 Task: Find connections with filter location Babahoyo with filter topic #ONOwith filter profile language Potuguese with filter current company Huawei Technologies India with filter school Kurukshetra University, Kurukshetra with filter industry Chemical Raw Materials Manufacturing with filter service category Graphic Design with filter keywords title Copy Editor
Action: Mouse moved to (533, 77)
Screenshot: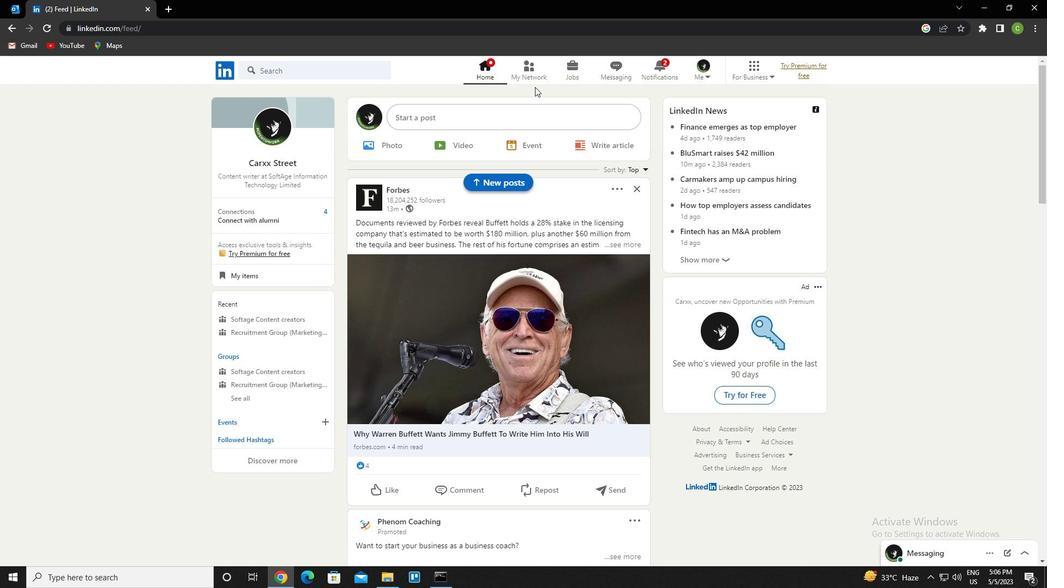 
Action: Mouse pressed left at (533, 77)
Screenshot: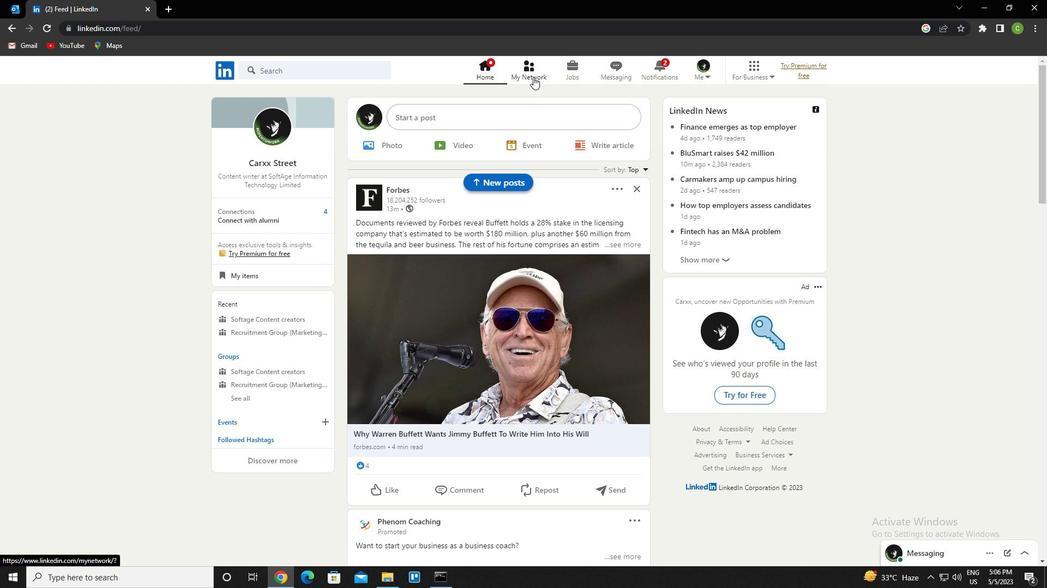 
Action: Mouse moved to (257, 133)
Screenshot: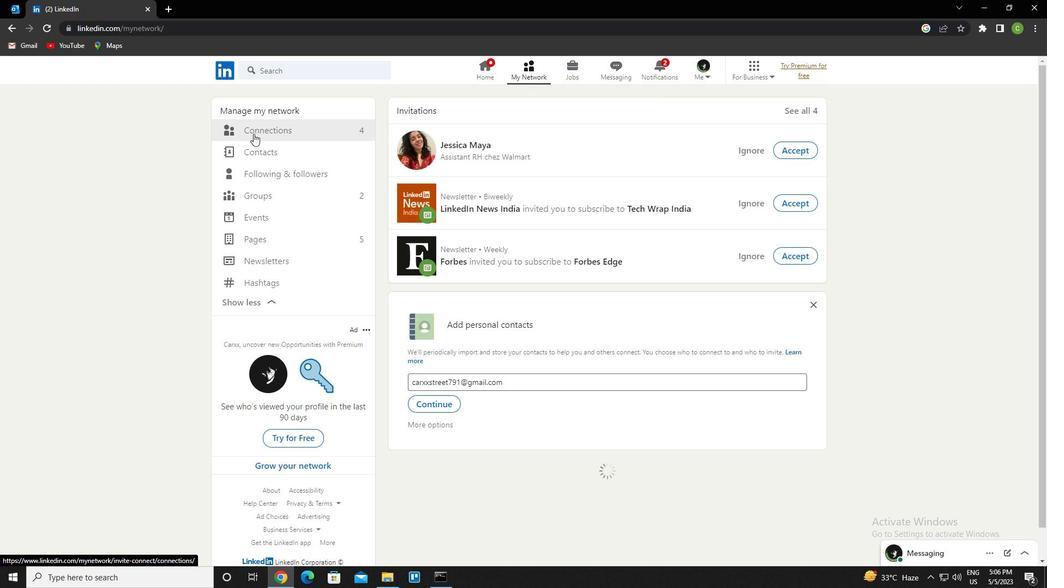 
Action: Mouse pressed left at (257, 133)
Screenshot: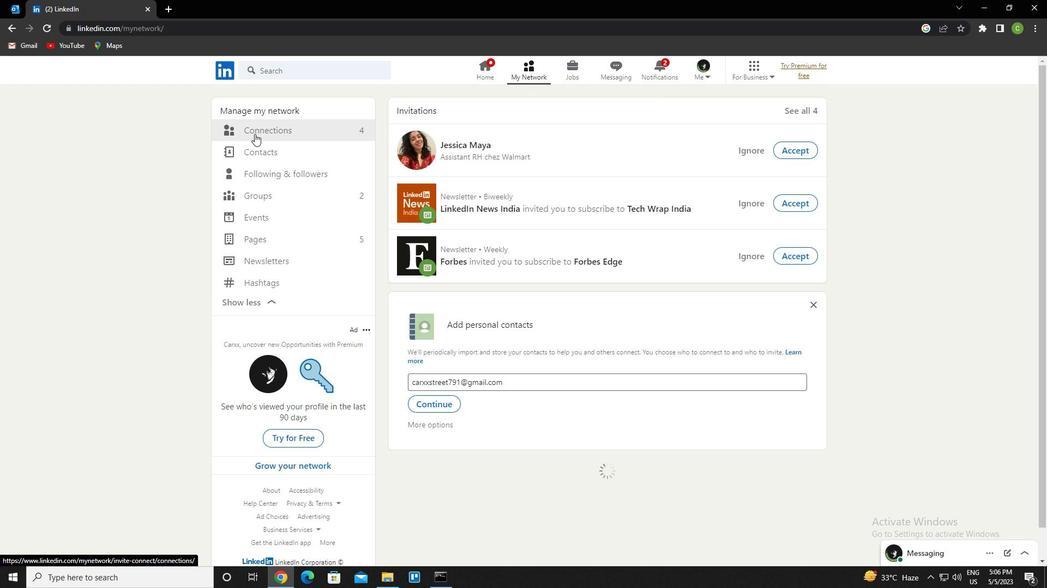 
Action: Mouse moved to (620, 134)
Screenshot: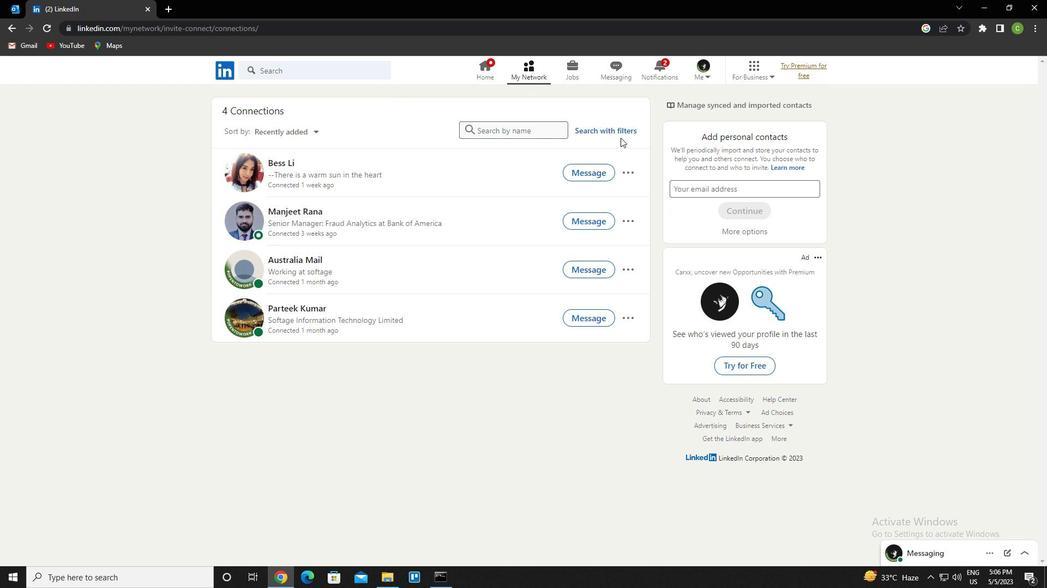 
Action: Mouse pressed left at (620, 134)
Screenshot: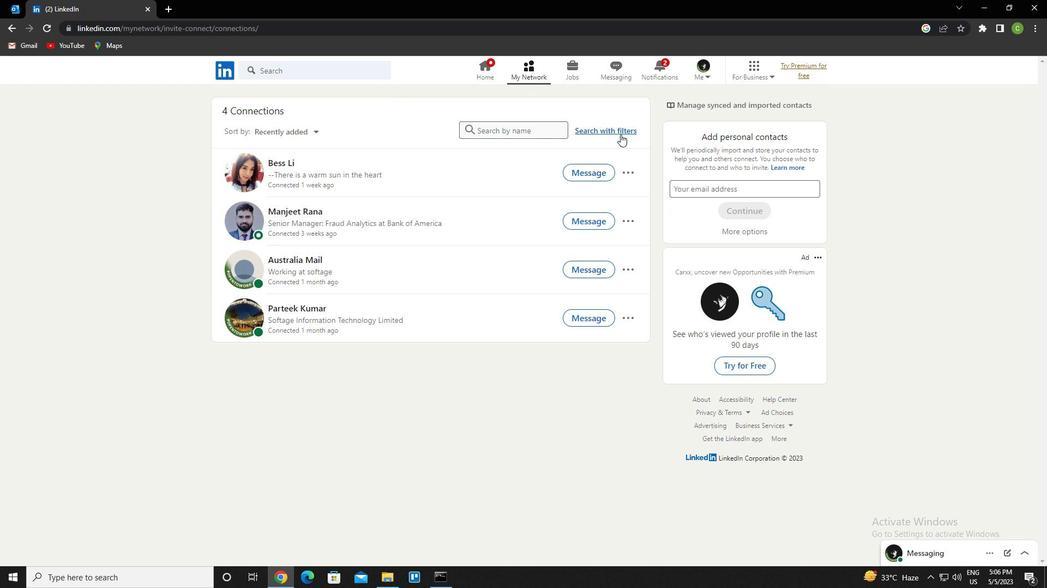 
Action: Mouse moved to (554, 95)
Screenshot: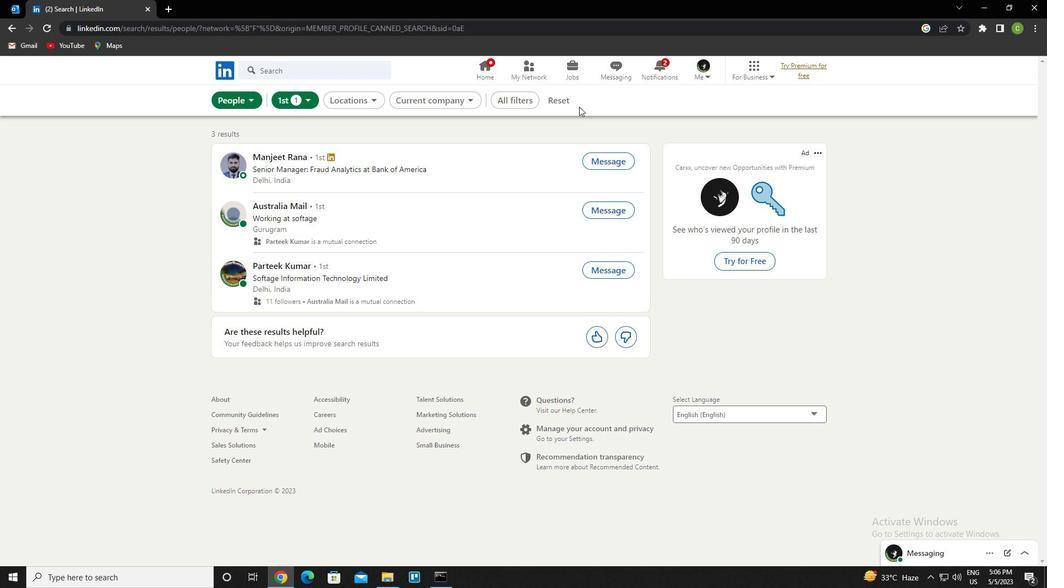 
Action: Mouse pressed left at (554, 95)
Screenshot: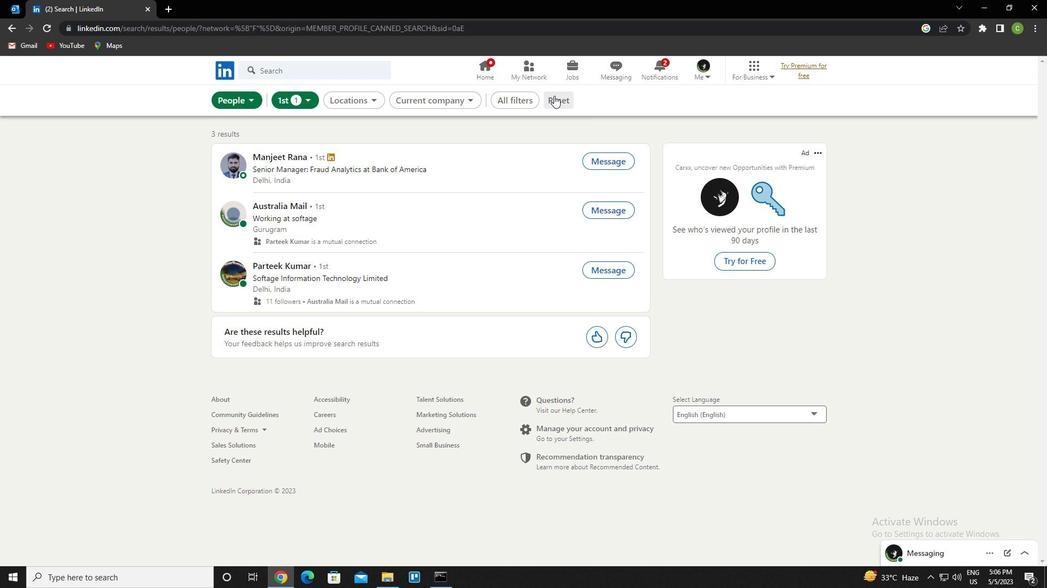 
Action: Mouse moved to (546, 97)
Screenshot: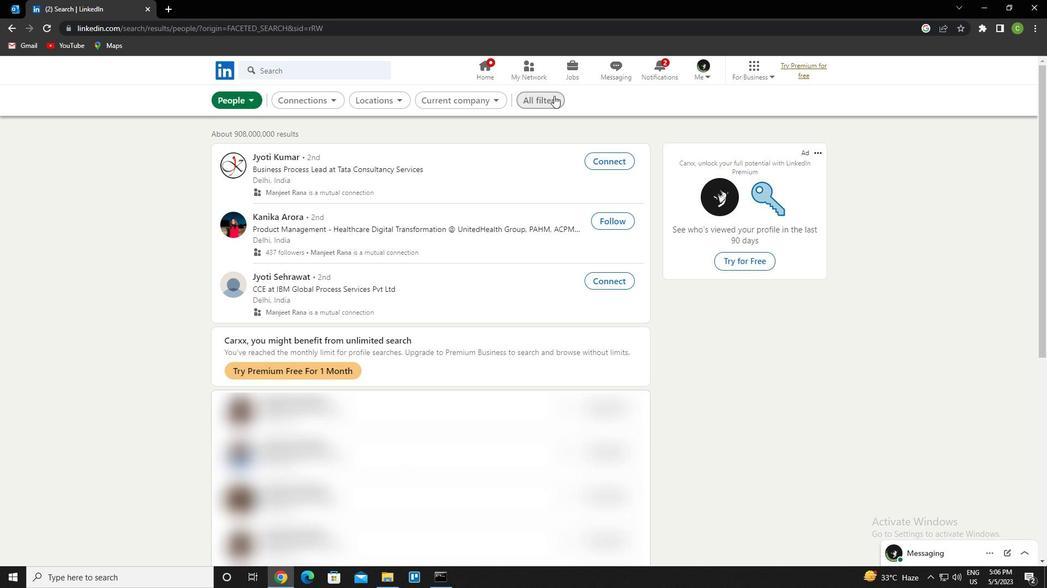 
Action: Mouse pressed left at (546, 97)
Screenshot: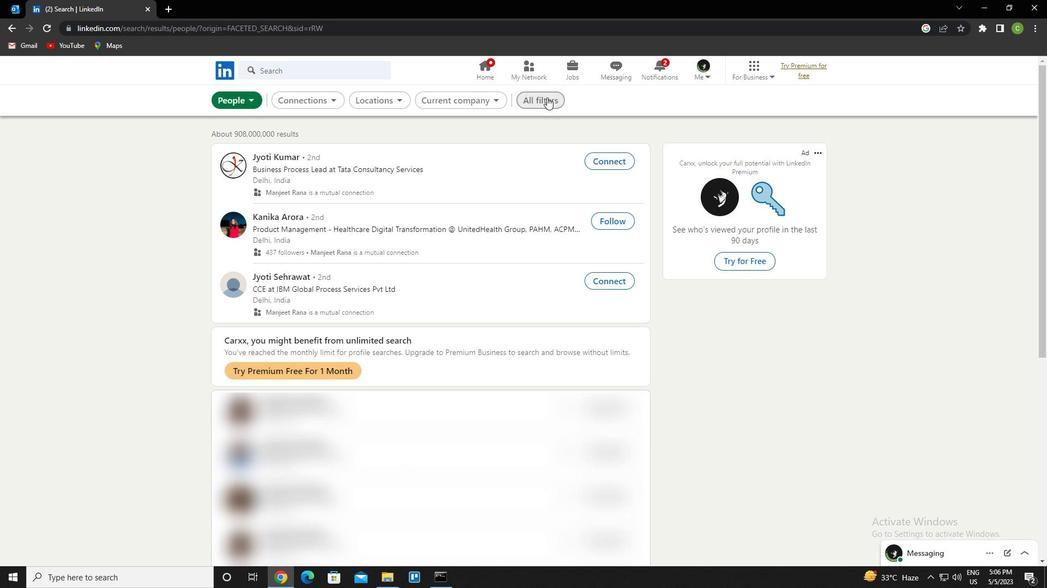 
Action: Mouse moved to (934, 340)
Screenshot: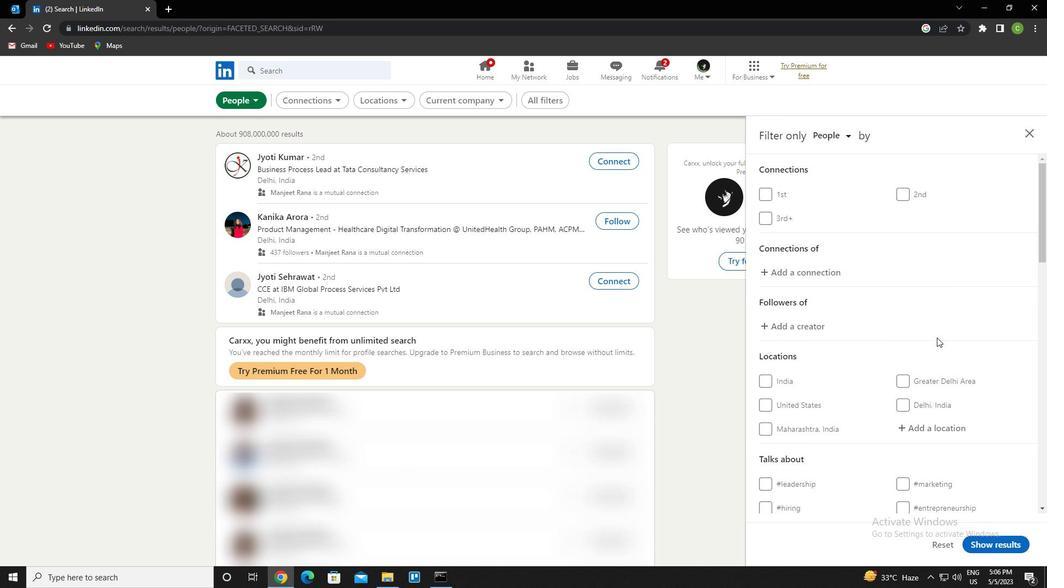 
Action: Mouse scrolled (934, 339) with delta (0, 0)
Screenshot: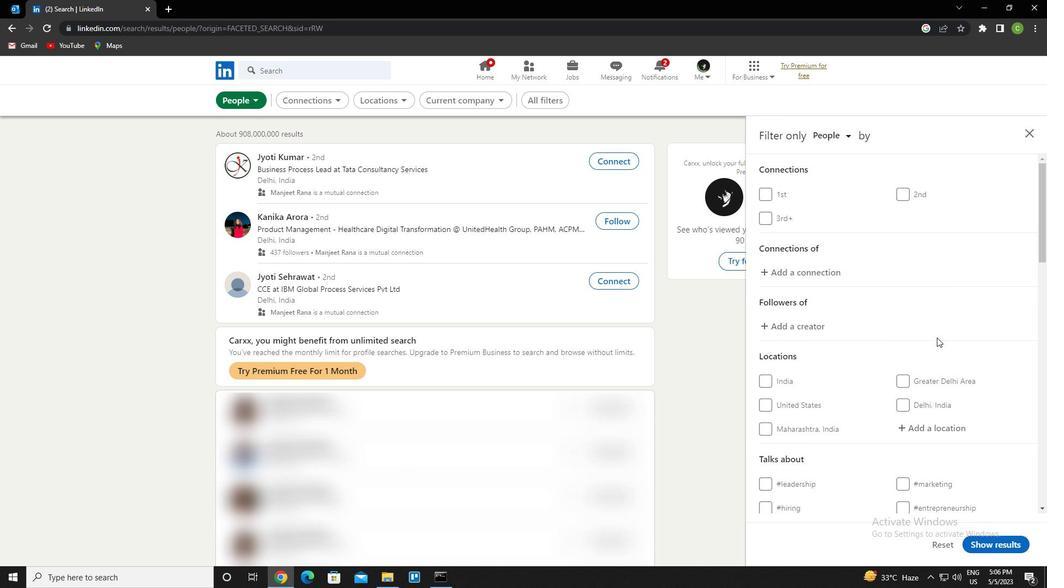 
Action: Mouse moved to (933, 342)
Screenshot: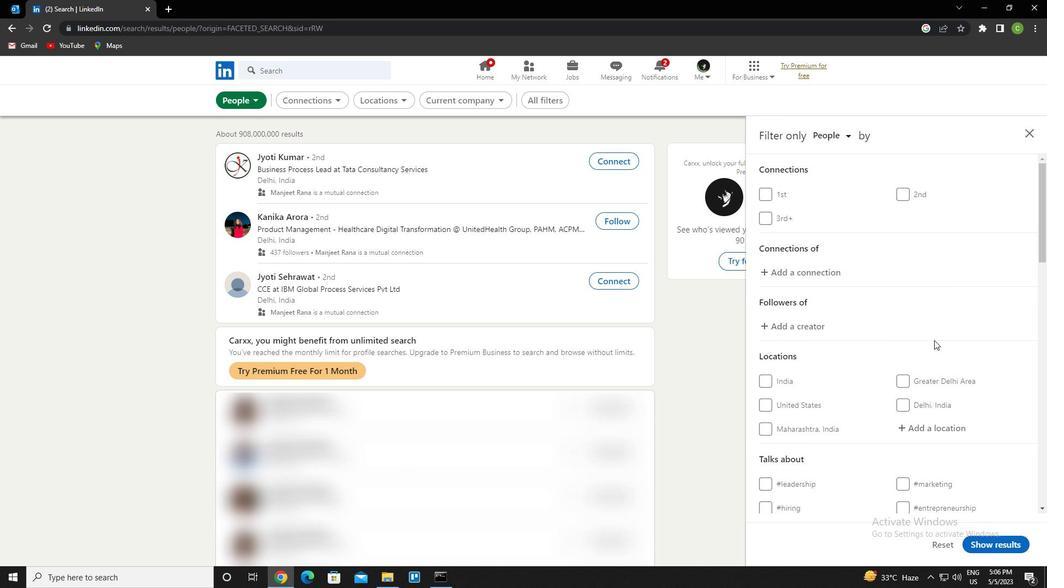 
Action: Mouse scrolled (933, 341) with delta (0, 0)
Screenshot: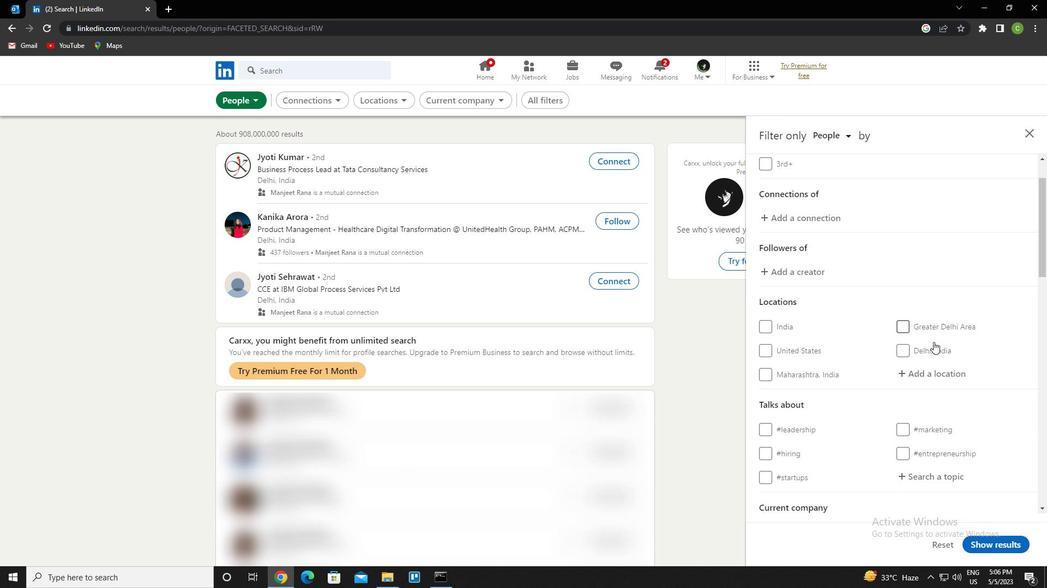 
Action: Mouse moved to (931, 320)
Screenshot: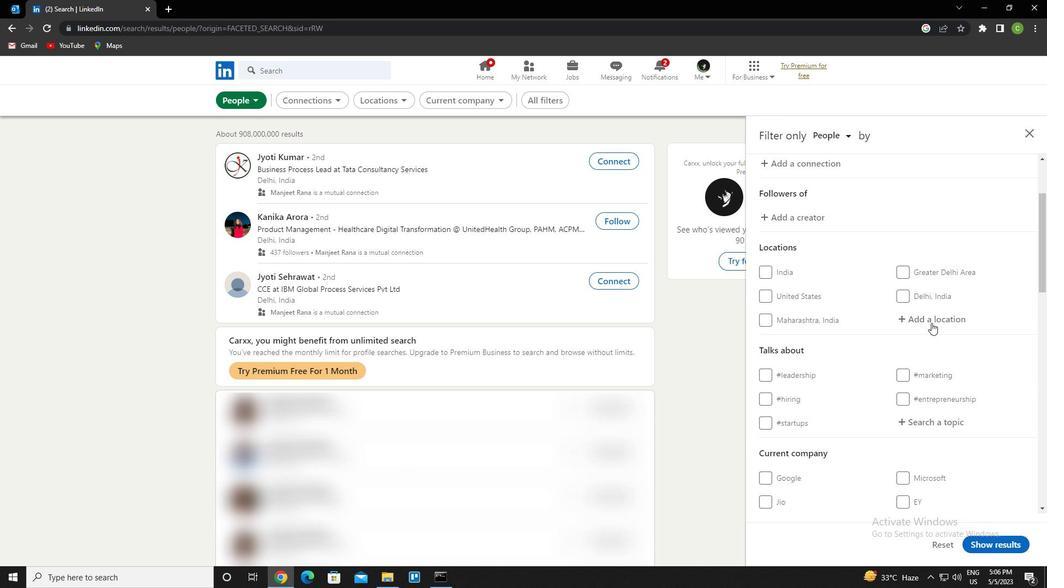 
Action: Mouse pressed left at (931, 320)
Screenshot: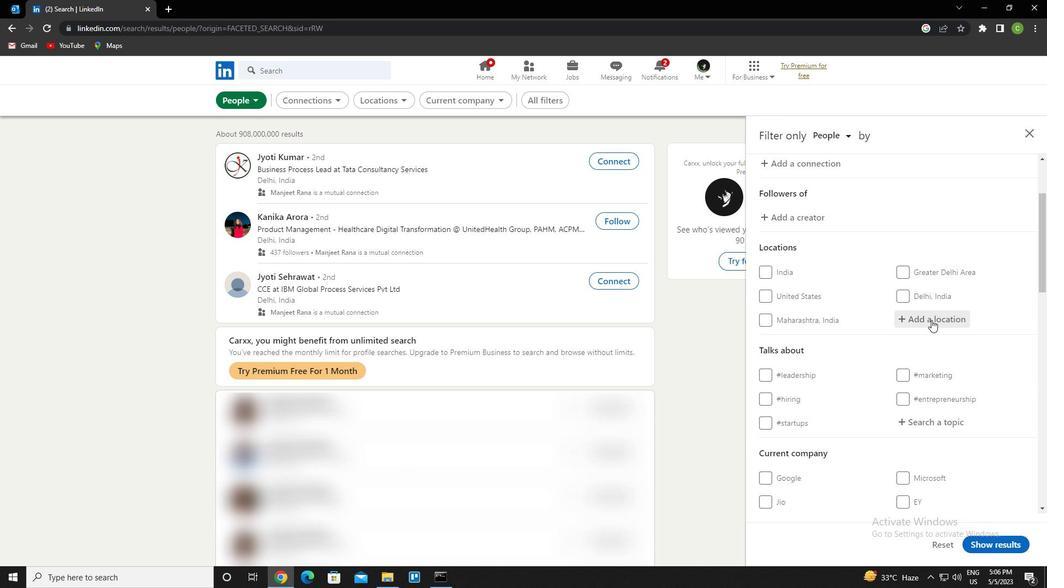 
Action: Key pressed <Key.caps_lock>b<Key.caps_lock>abahoyo<Key.down><Key.enter>
Screenshot: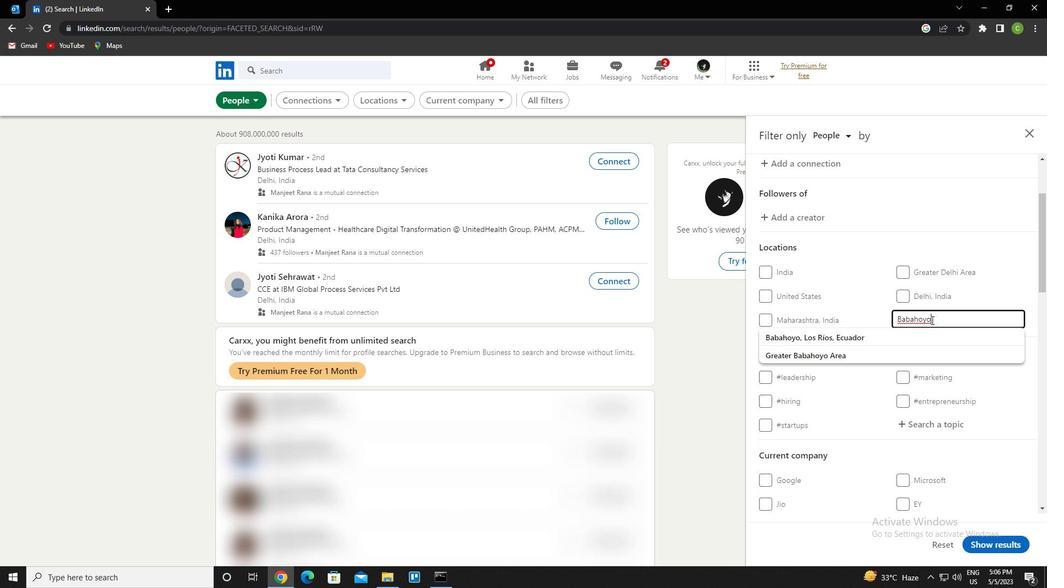 
Action: Mouse scrolled (931, 320) with delta (0, 0)
Screenshot: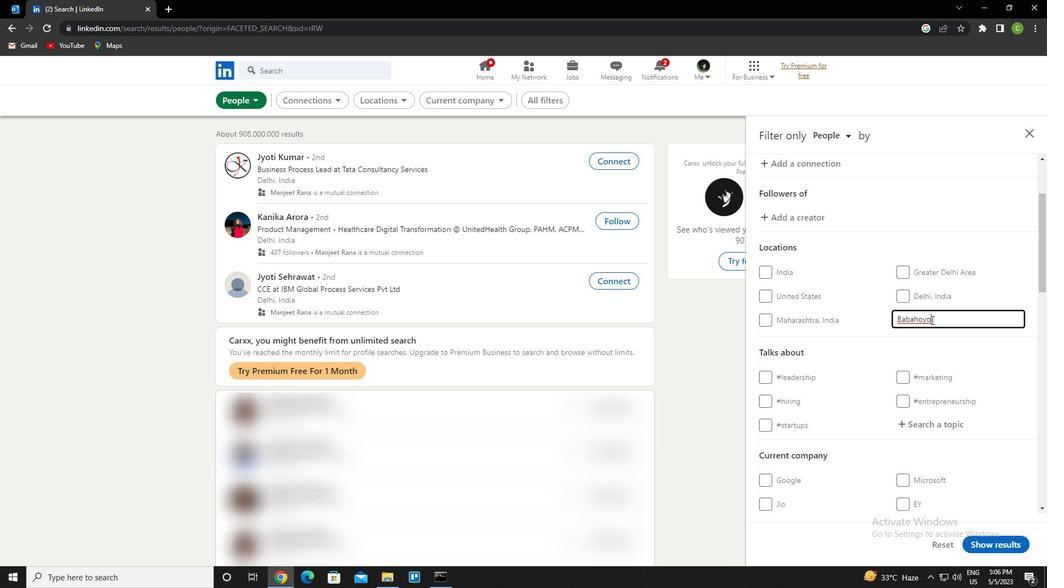 
Action: Mouse scrolled (931, 320) with delta (0, 0)
Screenshot: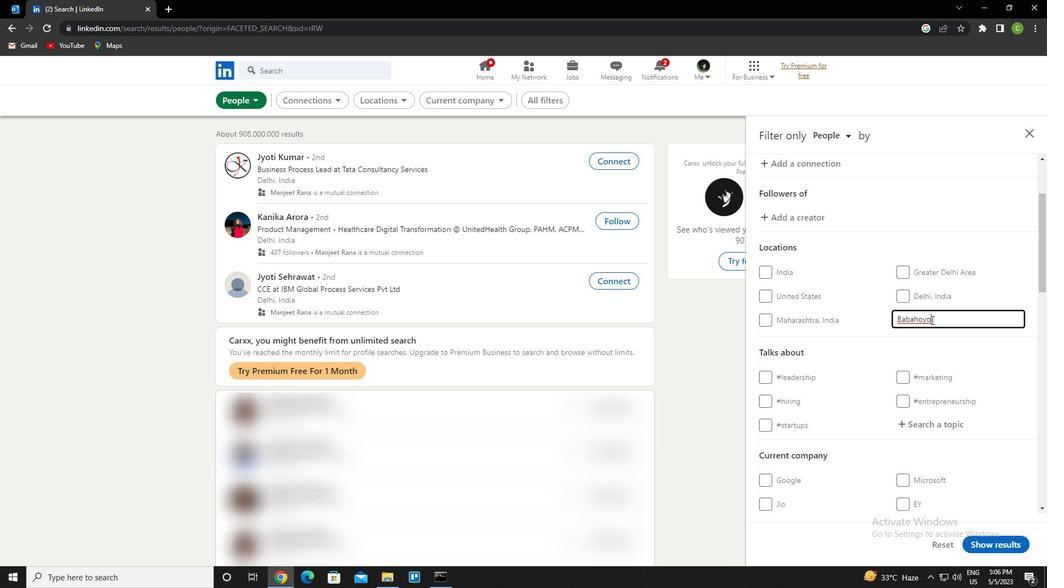 
Action: Mouse moved to (935, 214)
Screenshot: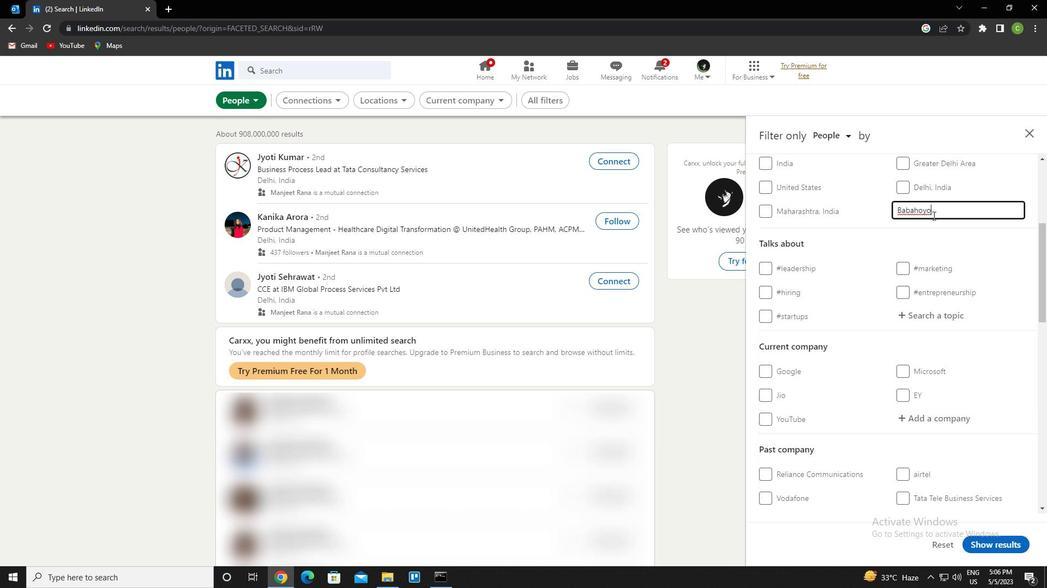 
Action: Key pressed <Key.backspace>
Screenshot: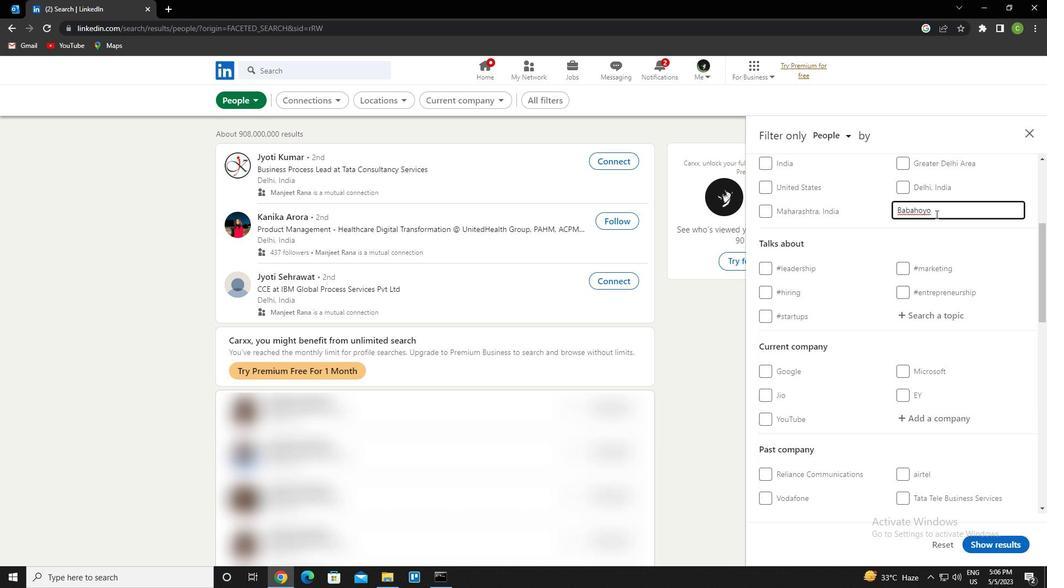 
Action: Mouse moved to (905, 222)
Screenshot: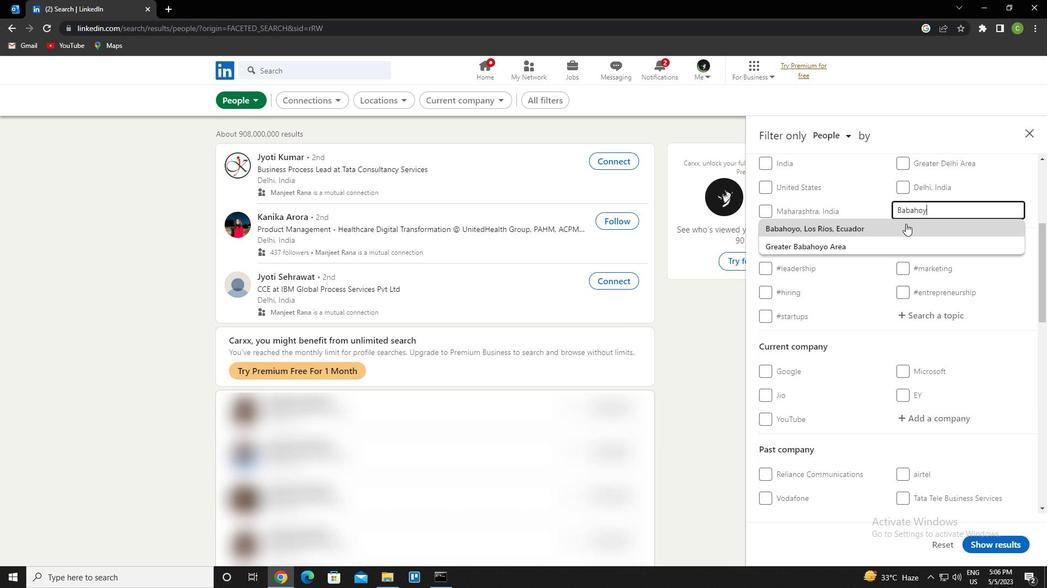 
Action: Mouse pressed left at (905, 222)
Screenshot: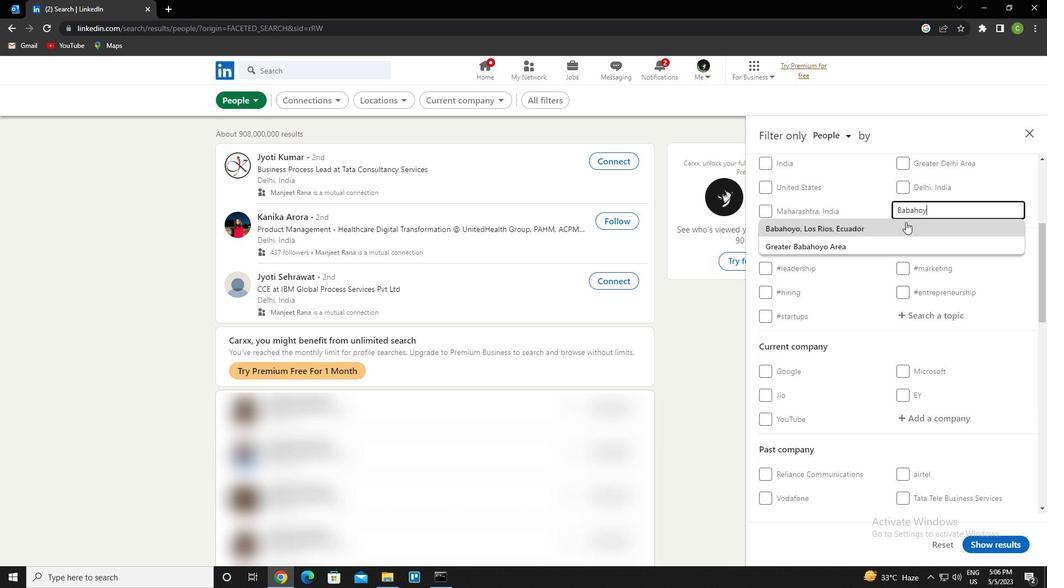 
Action: Mouse moved to (918, 339)
Screenshot: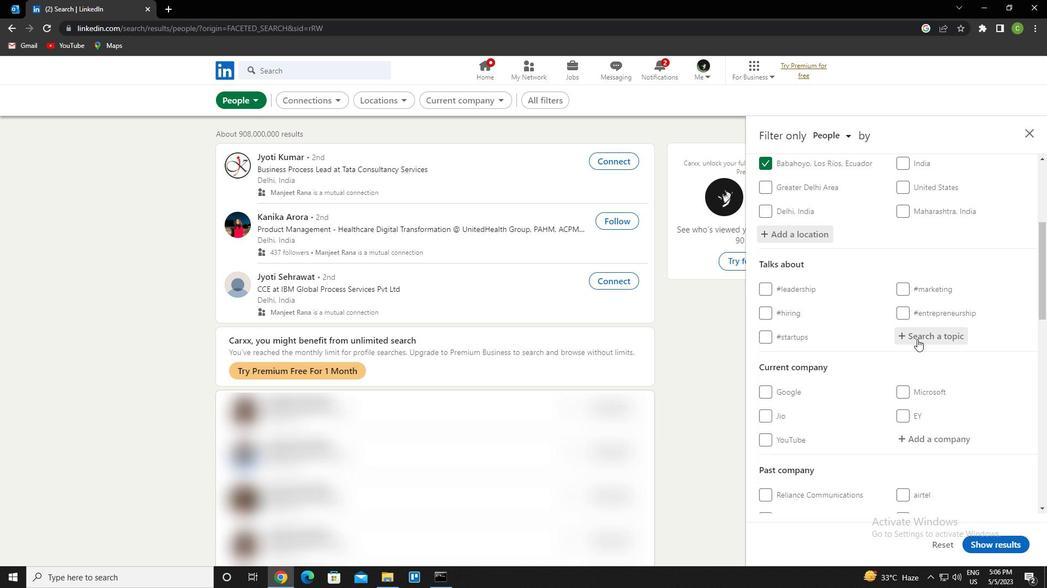 
Action: Mouse pressed left at (918, 339)
Screenshot: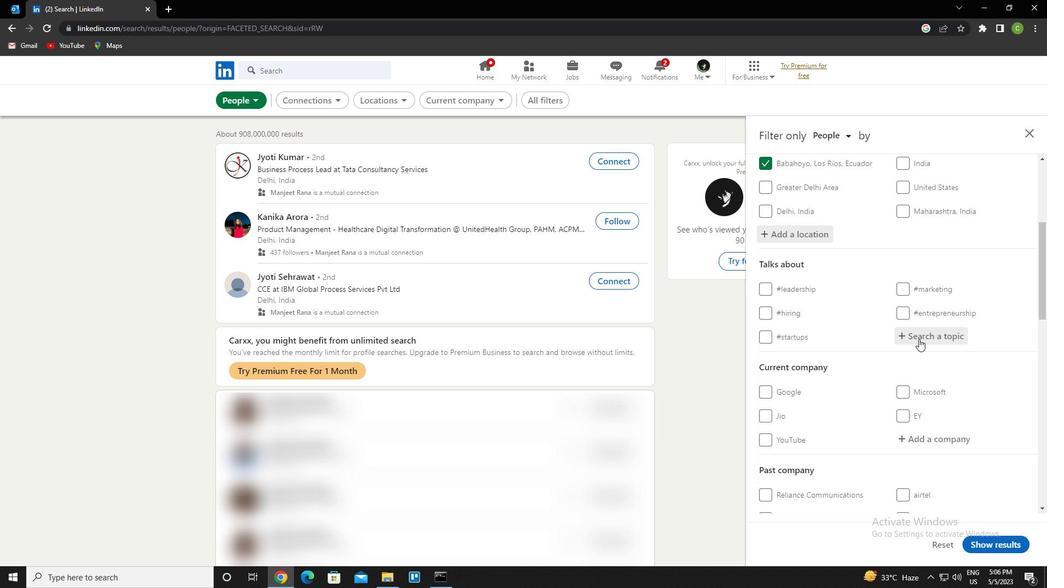 
Action: Key pressed <Key.caps_lock>ono<Key.down><Key.enter>
Screenshot: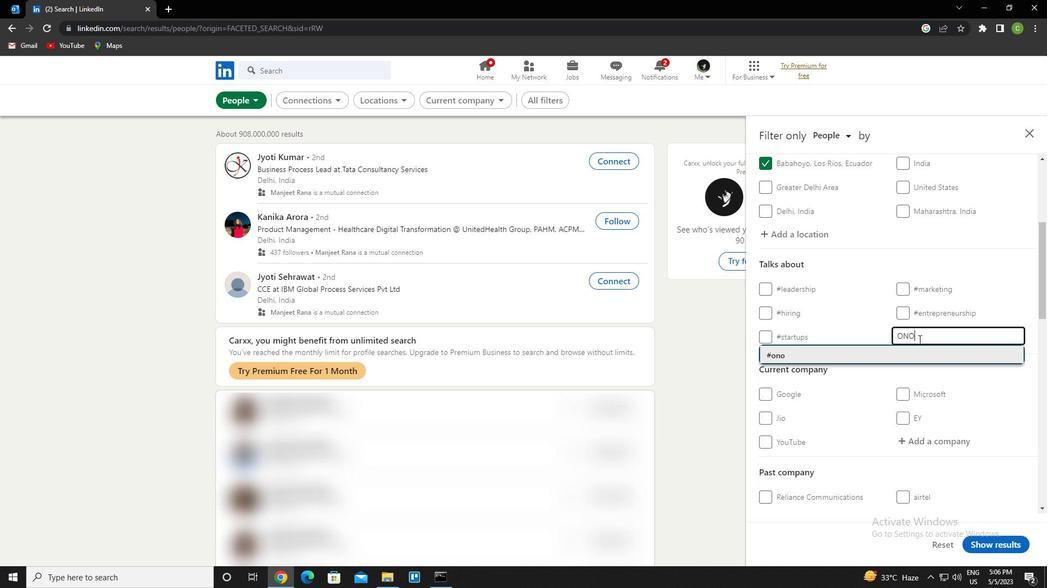 
Action: Mouse moved to (928, 343)
Screenshot: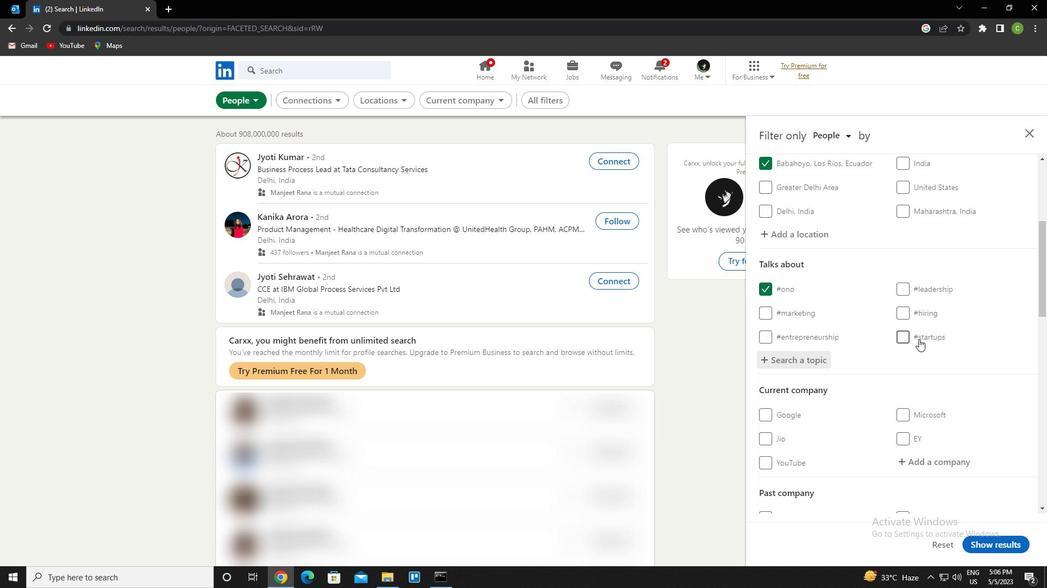 
Action: Mouse scrolled (928, 343) with delta (0, 0)
Screenshot: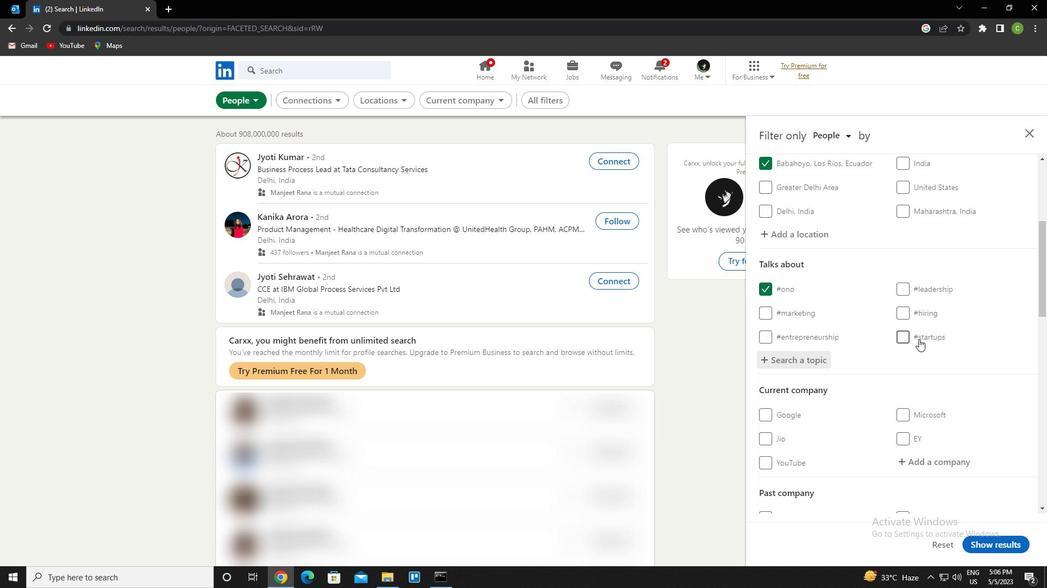 
Action: Mouse moved to (929, 344)
Screenshot: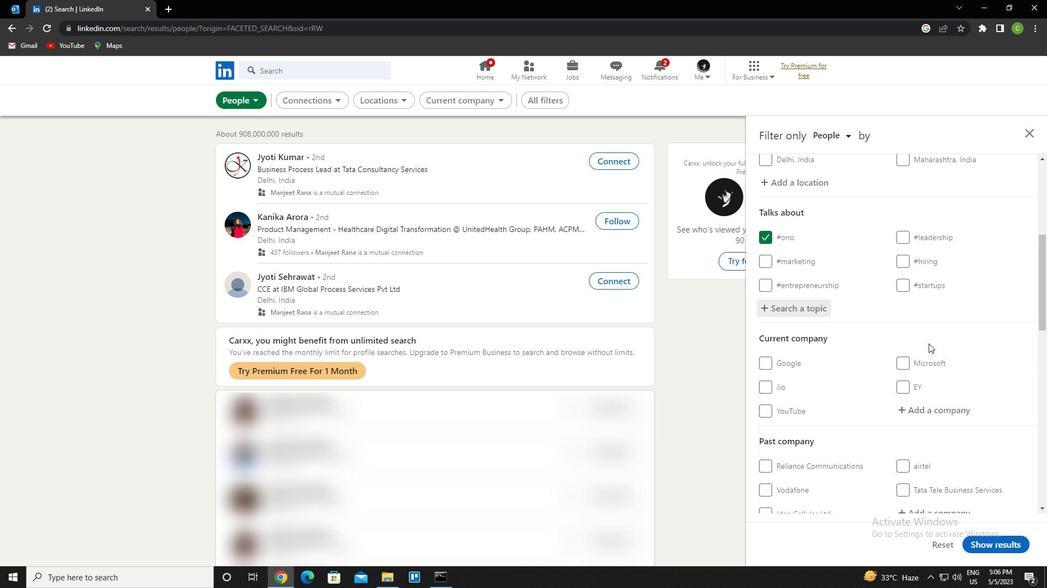 
Action: Mouse scrolled (929, 344) with delta (0, 0)
Screenshot: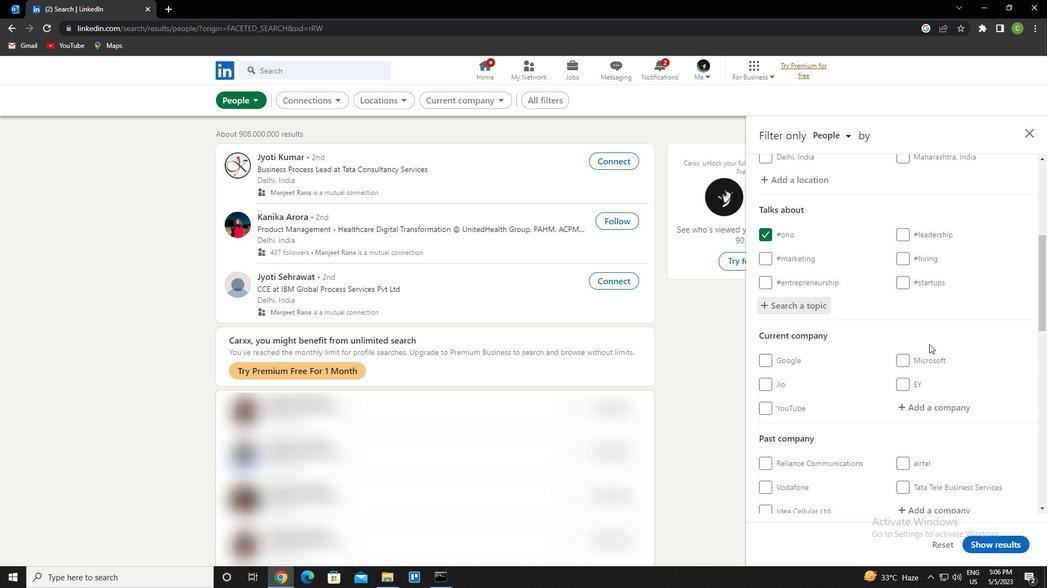 
Action: Mouse scrolled (929, 344) with delta (0, 0)
Screenshot: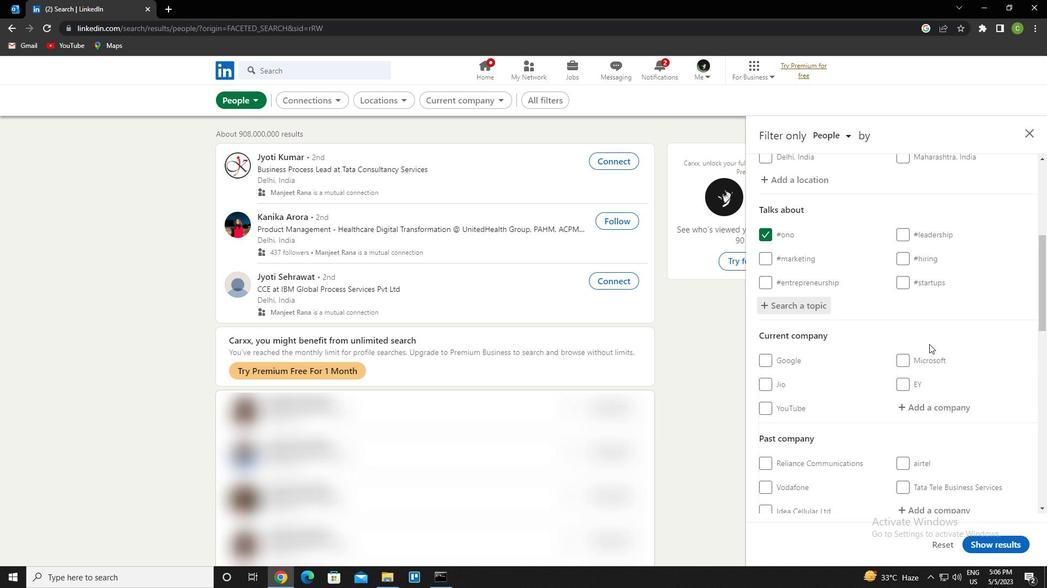 
Action: Mouse scrolled (929, 344) with delta (0, 0)
Screenshot: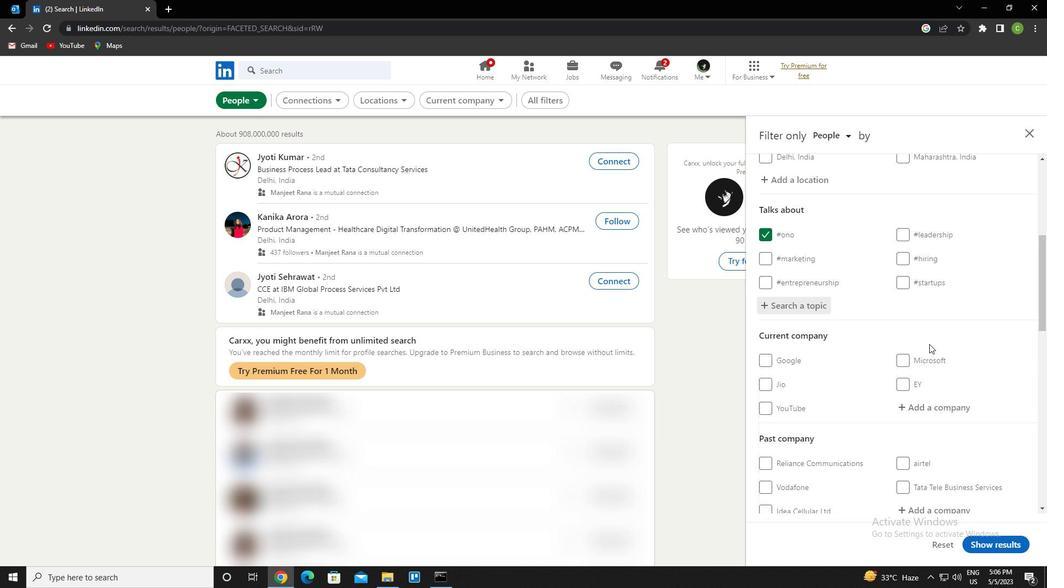 
Action: Mouse scrolled (929, 344) with delta (0, 0)
Screenshot: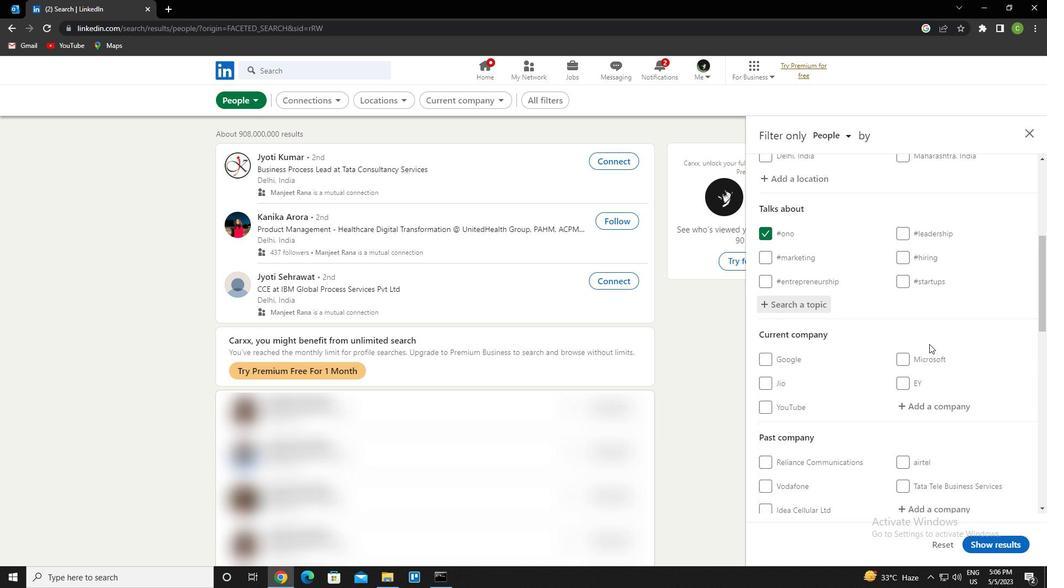 
Action: Mouse scrolled (929, 344) with delta (0, 0)
Screenshot: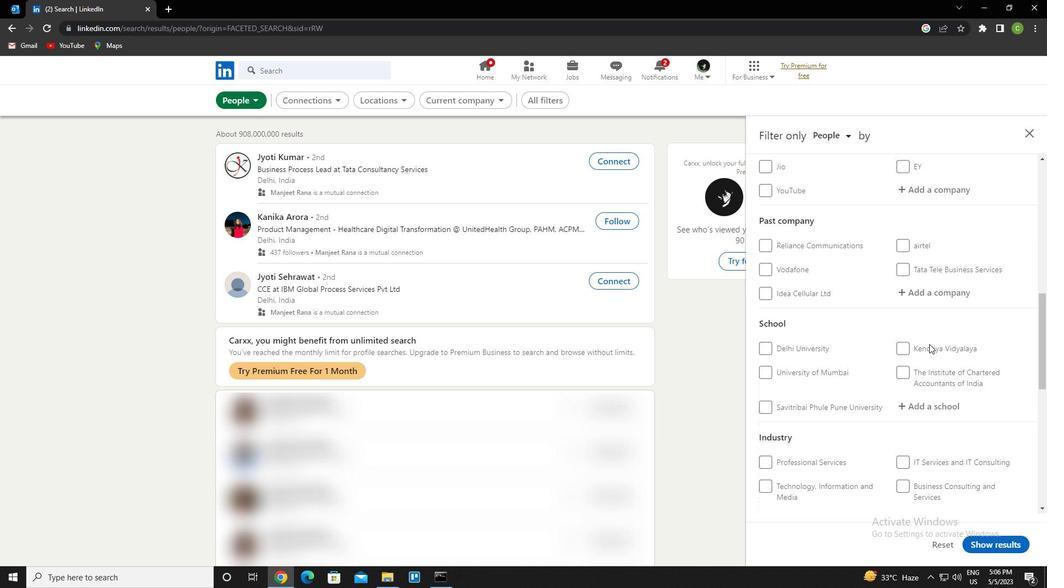 
Action: Mouse scrolled (929, 344) with delta (0, 0)
Screenshot: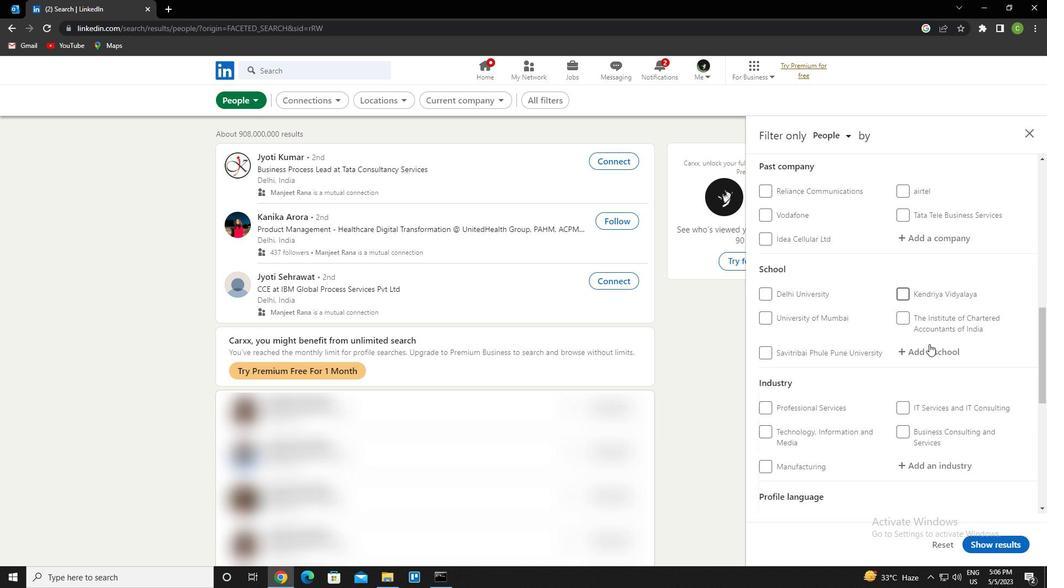
Action: Mouse scrolled (929, 344) with delta (0, 0)
Screenshot: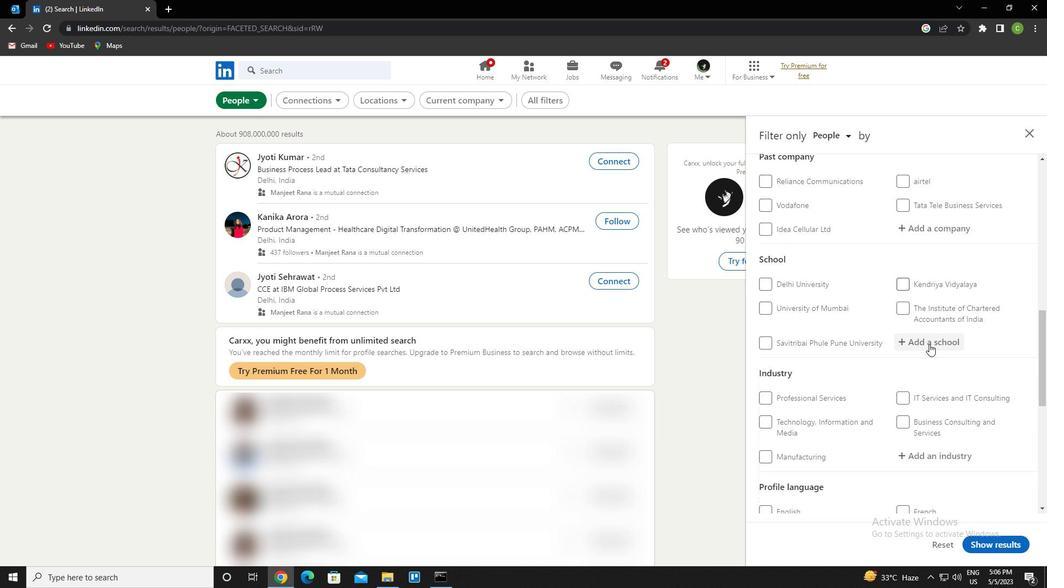 
Action: Mouse scrolled (929, 344) with delta (0, 0)
Screenshot: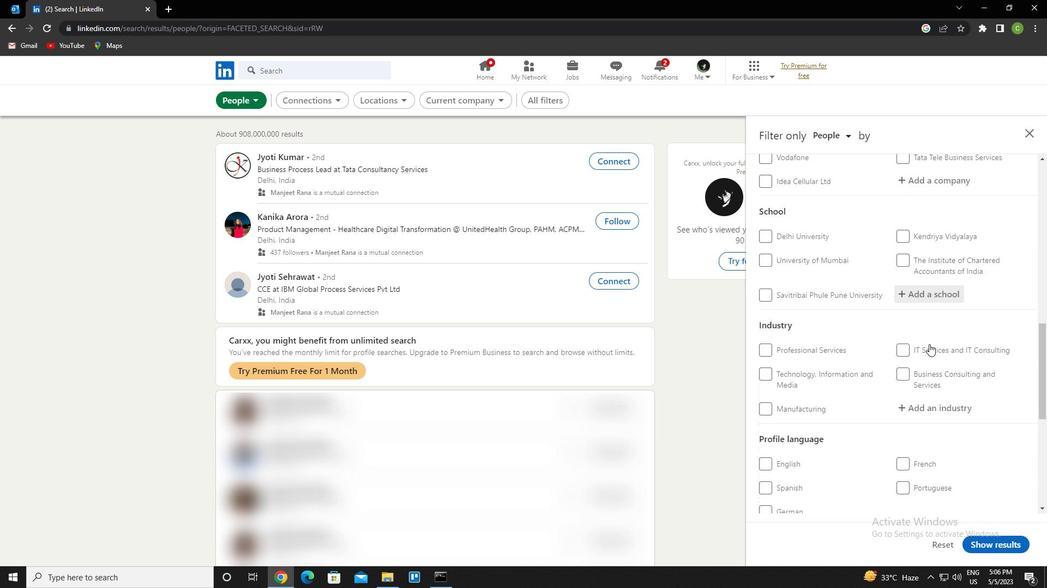 
Action: Mouse moved to (903, 380)
Screenshot: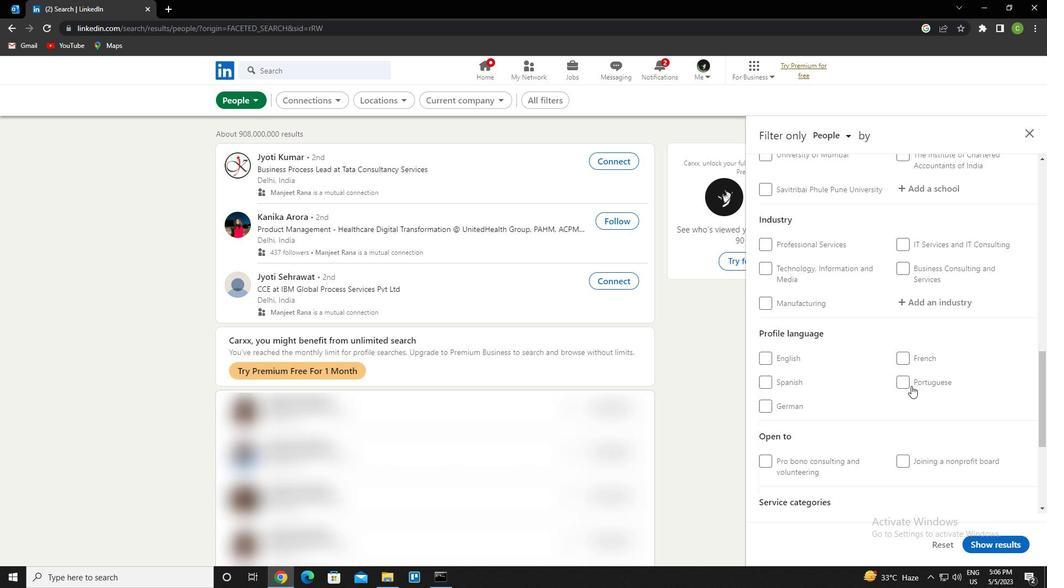 
Action: Mouse pressed left at (903, 380)
Screenshot: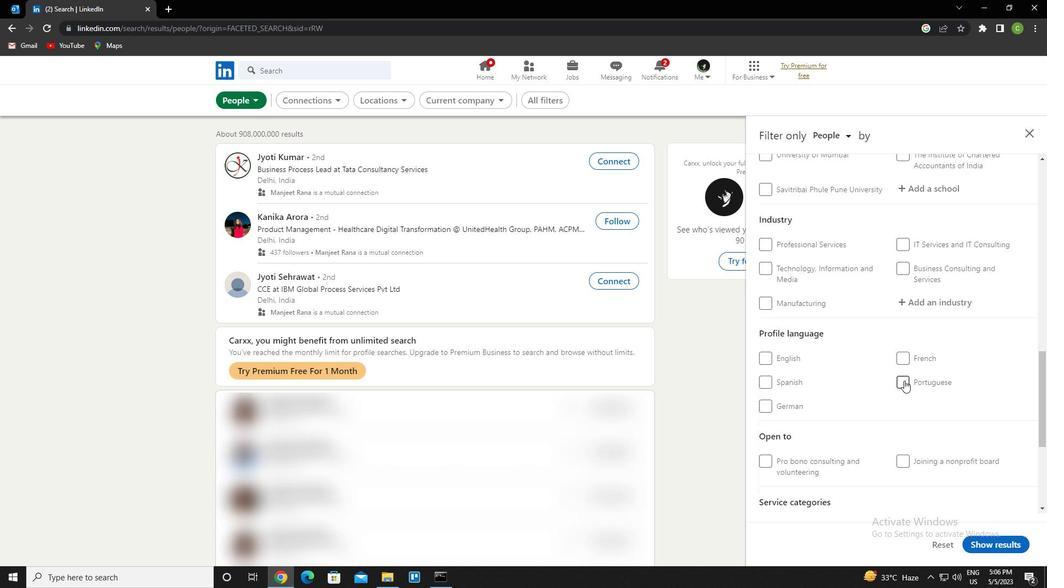 
Action: Mouse moved to (853, 312)
Screenshot: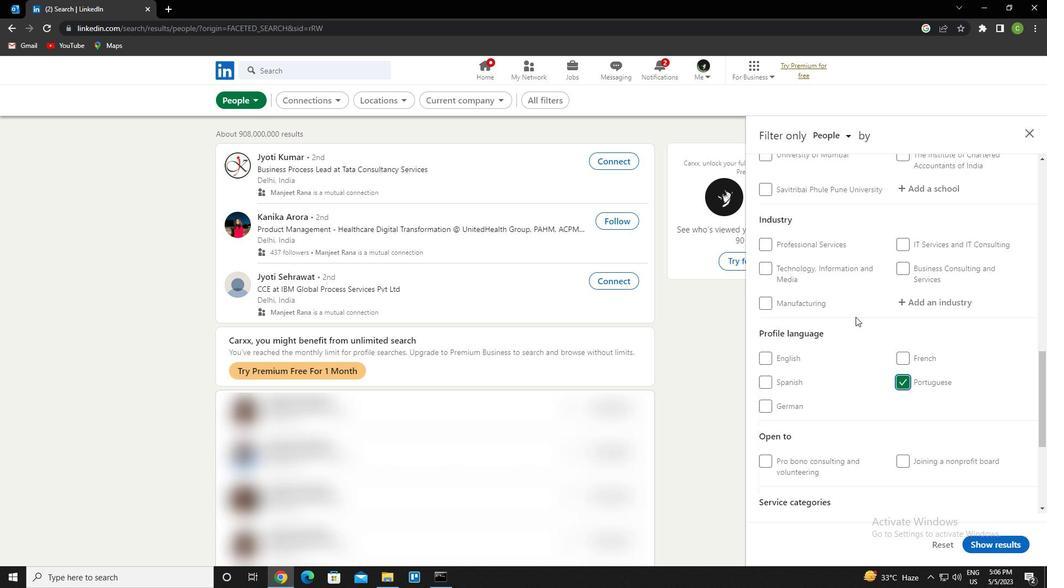 
Action: Mouse scrolled (853, 313) with delta (0, 0)
Screenshot: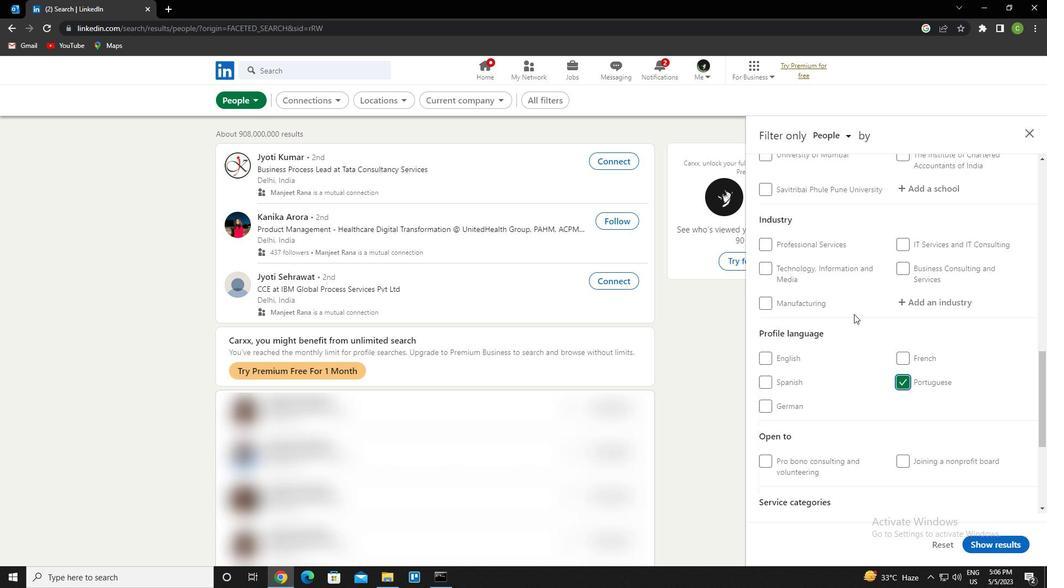 
Action: Mouse scrolled (853, 313) with delta (0, 0)
Screenshot: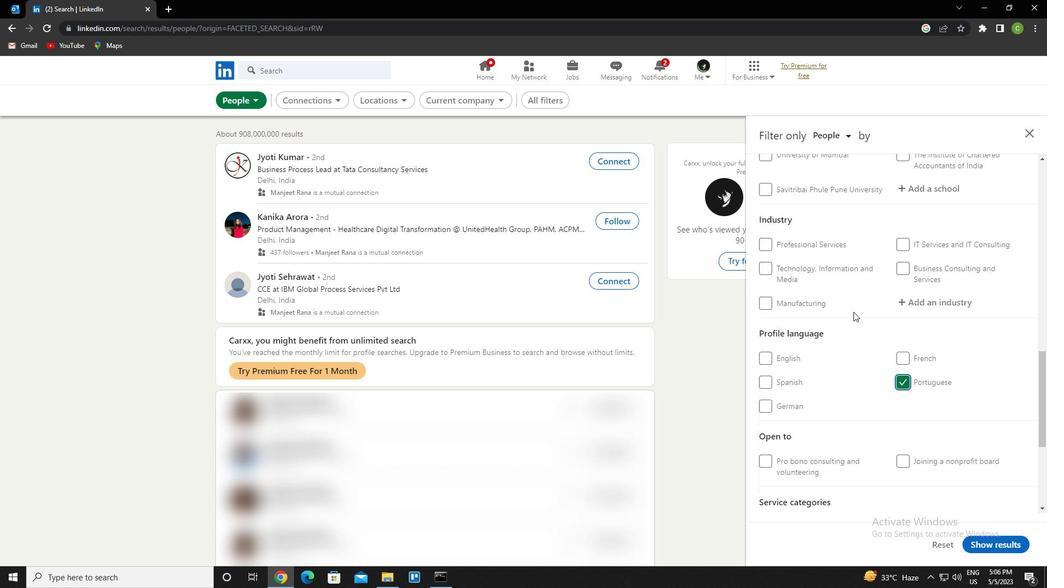 
Action: Mouse scrolled (853, 313) with delta (0, 0)
Screenshot: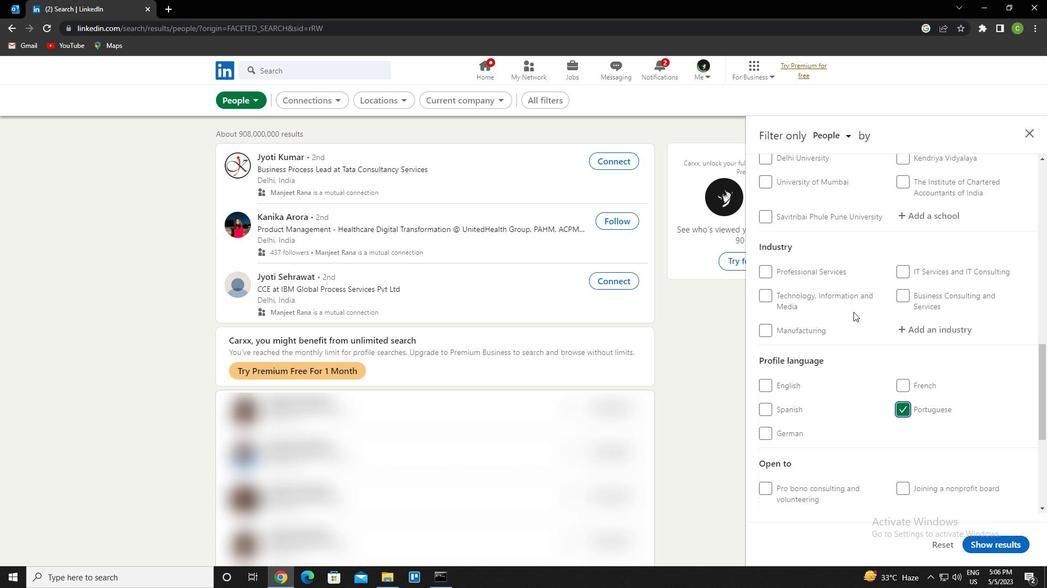 
Action: Mouse scrolled (853, 313) with delta (0, 0)
Screenshot: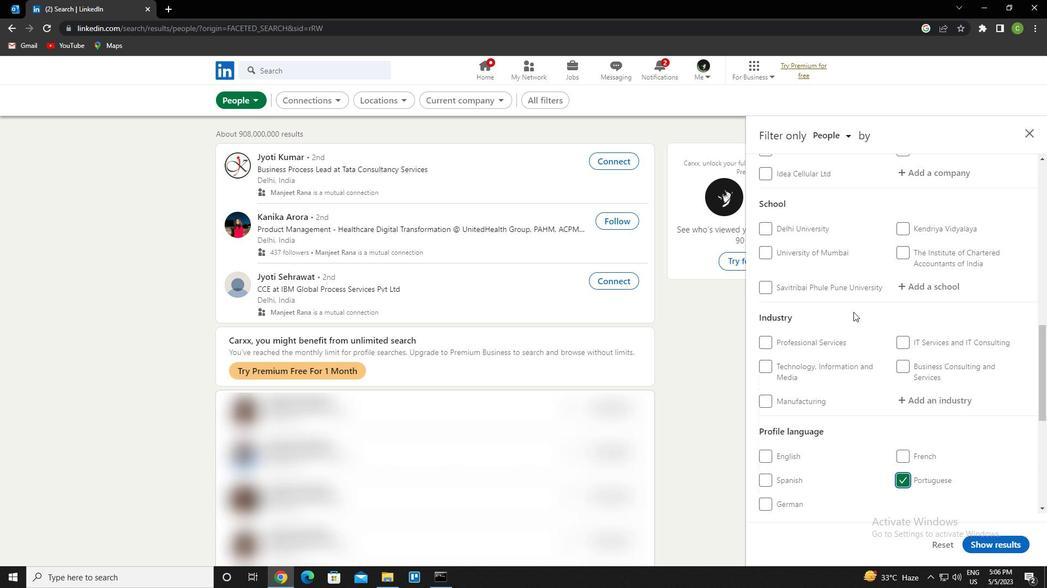 
Action: Mouse scrolled (853, 313) with delta (0, 0)
Screenshot: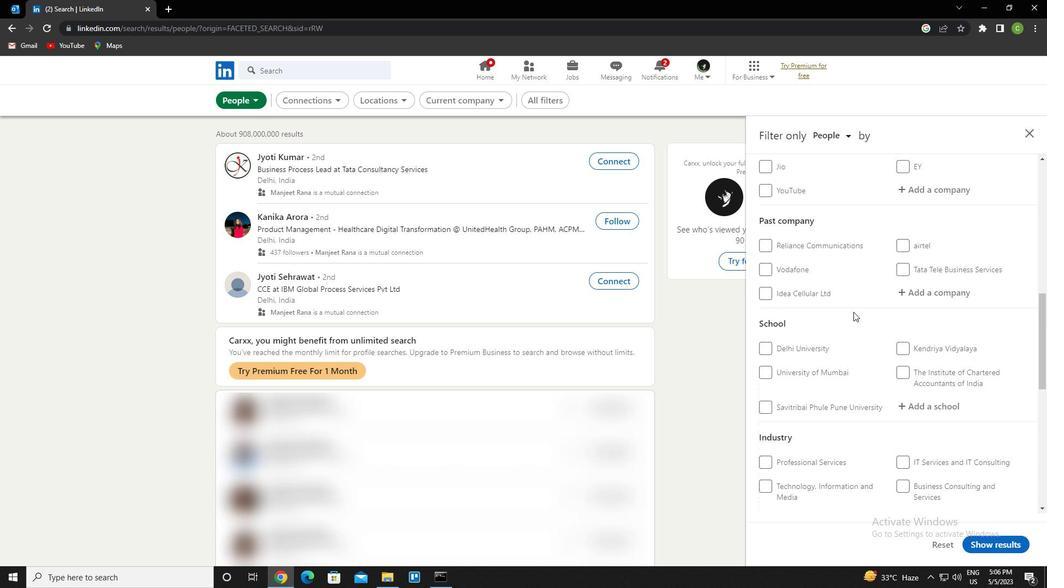 
Action: Mouse scrolled (853, 313) with delta (0, 0)
Screenshot: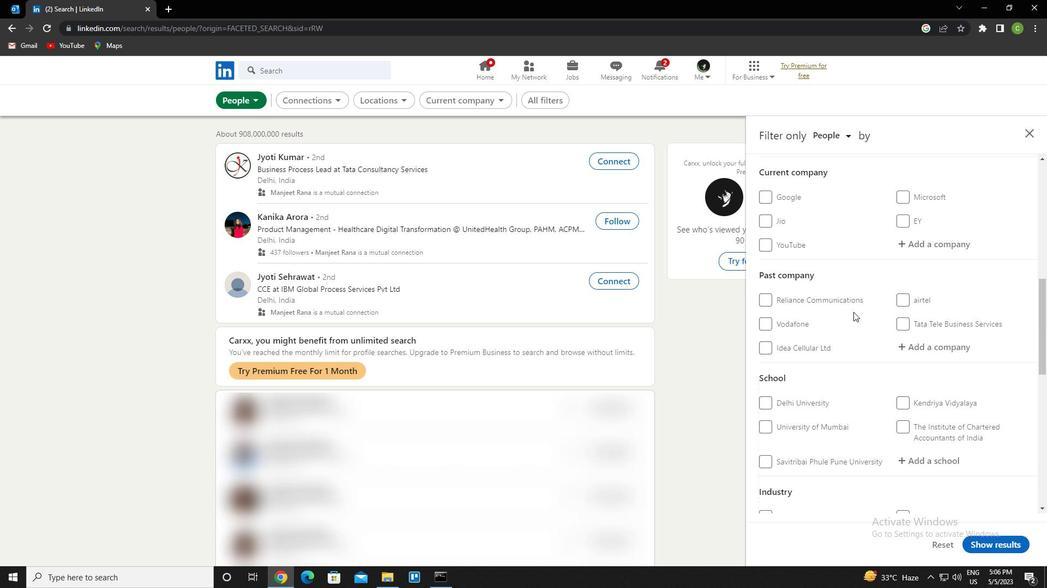 
Action: Mouse moved to (923, 297)
Screenshot: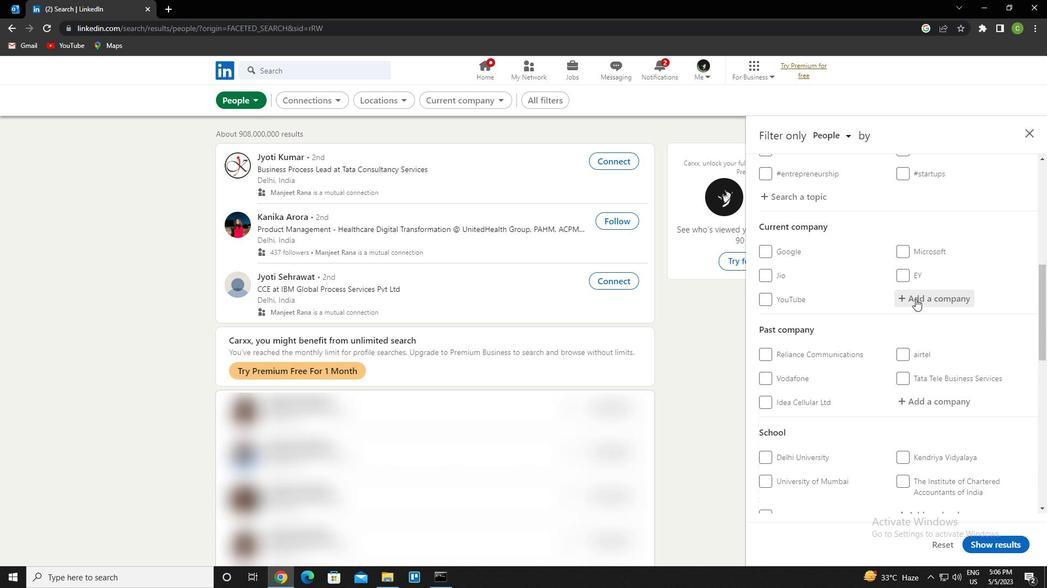 
Action: Mouse pressed left at (923, 297)
Screenshot: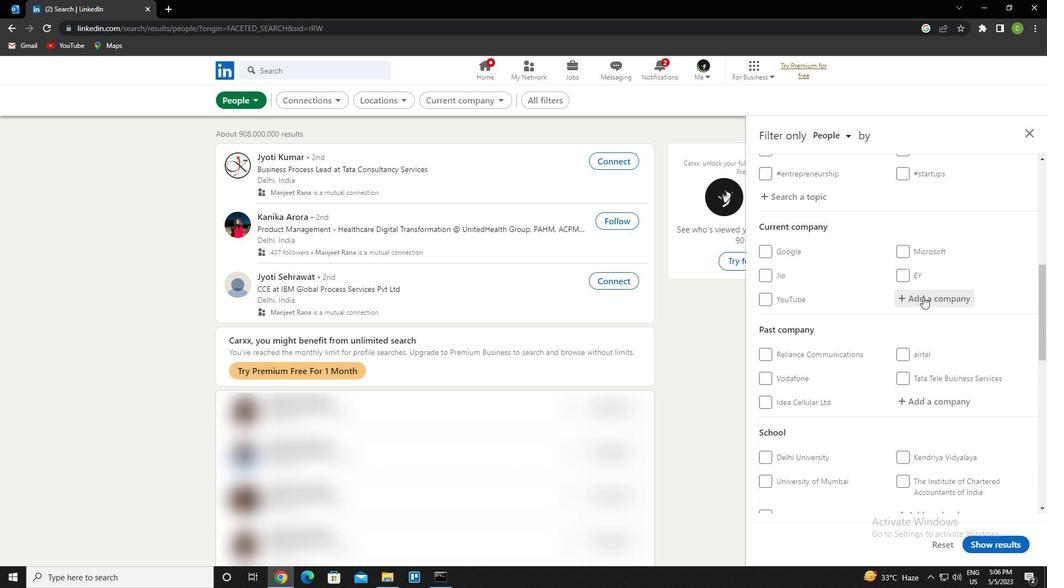 
Action: Key pressed <Key.caps_lock><Key.caps_lock>h<Key.caps_lock>uawei<Key.space>technologies<Key.space>india<Key.down><Key.enter>
Screenshot: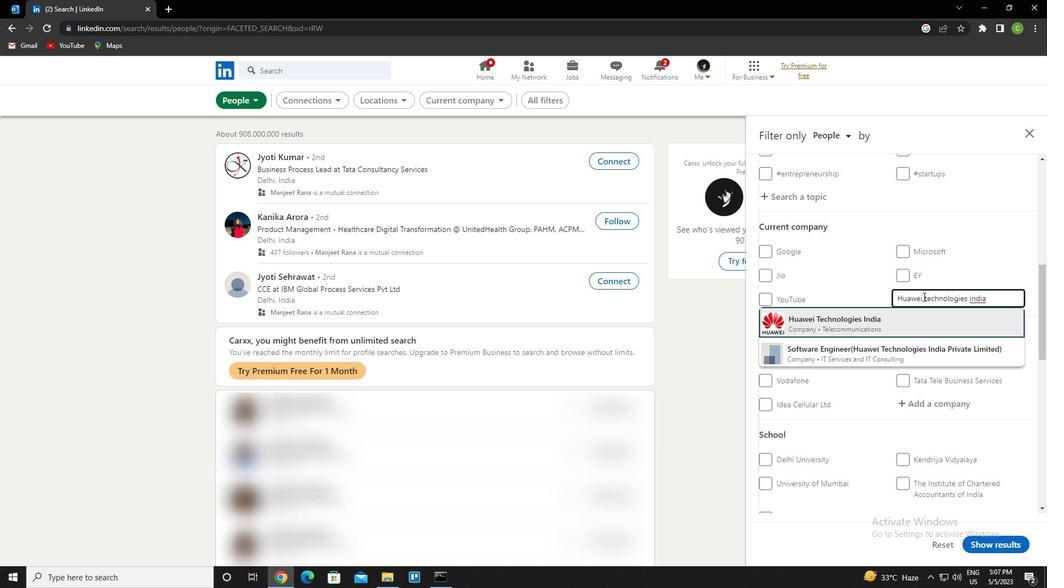 
Action: Mouse scrolled (923, 296) with delta (0, 0)
Screenshot: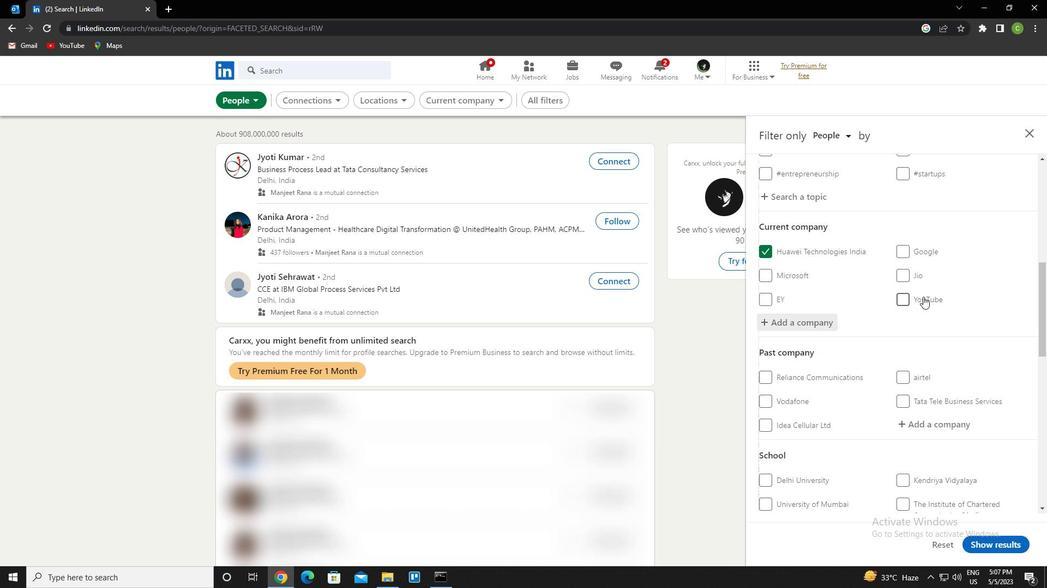 
Action: Mouse scrolled (923, 296) with delta (0, 0)
Screenshot: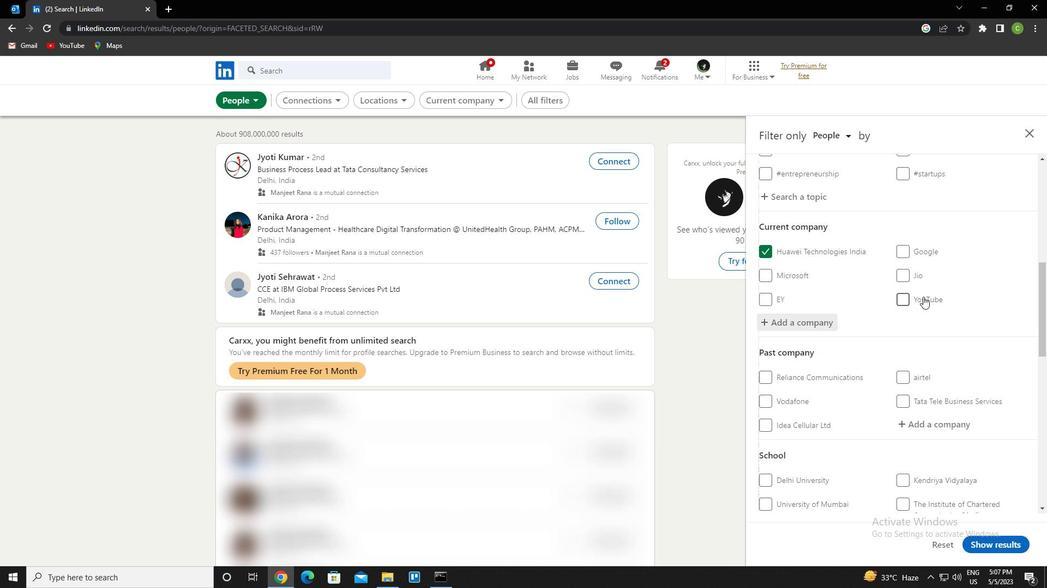 
Action: Mouse scrolled (923, 296) with delta (0, 0)
Screenshot: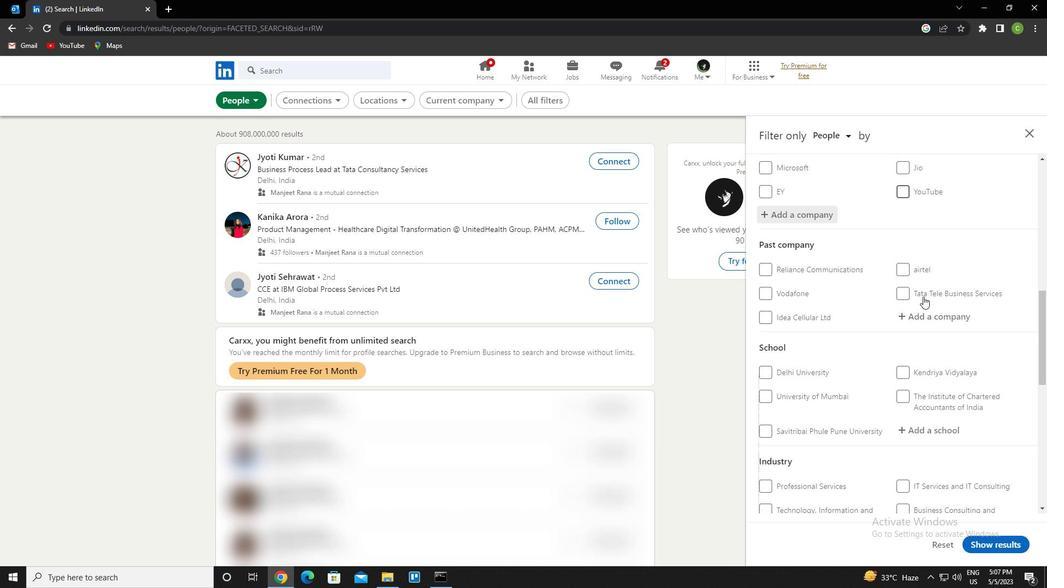 
Action: Mouse moved to (921, 311)
Screenshot: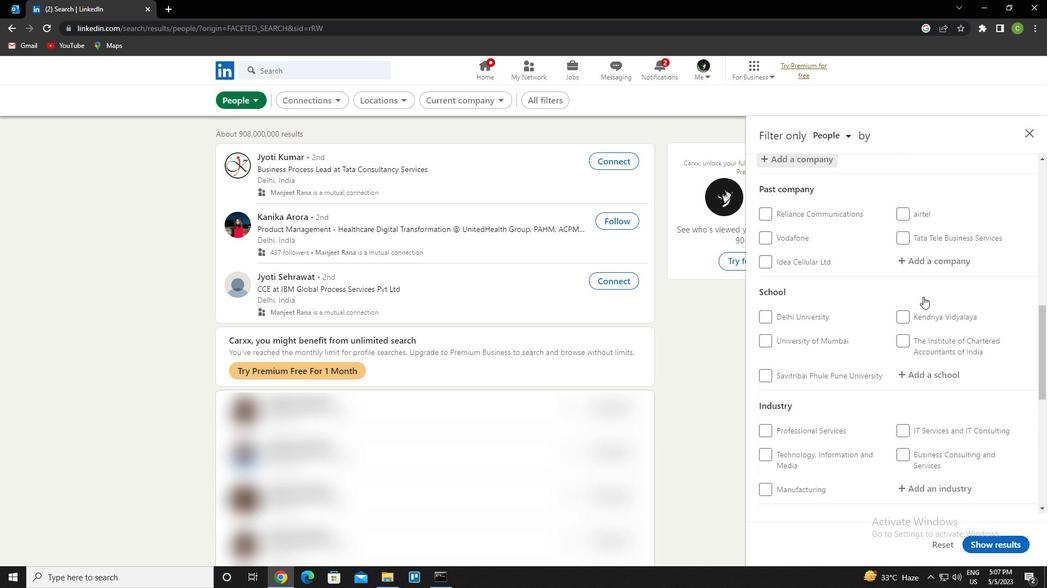 
Action: Mouse scrolled (921, 311) with delta (0, 0)
Screenshot: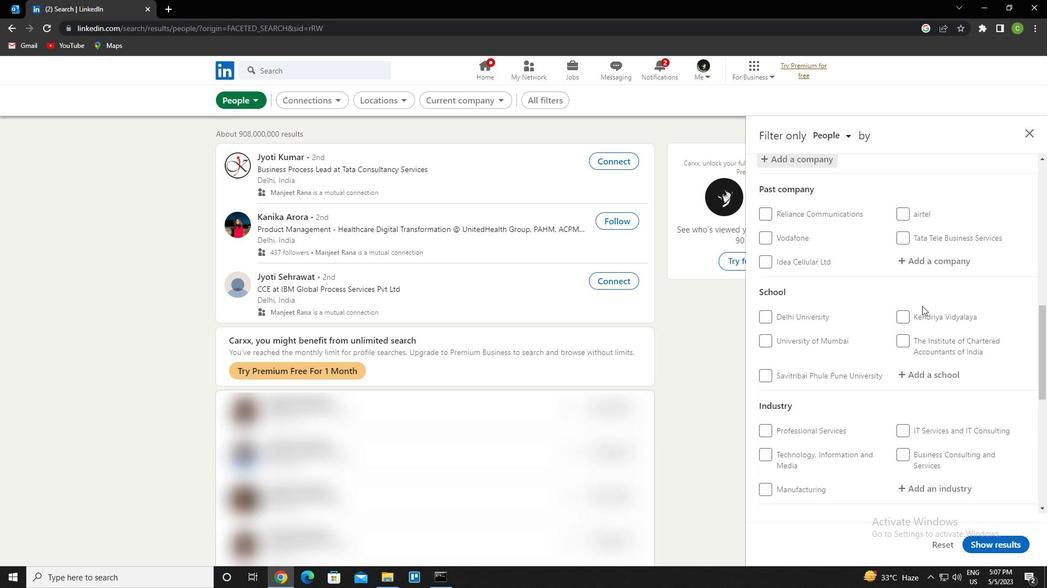 
Action: Mouse moved to (922, 315)
Screenshot: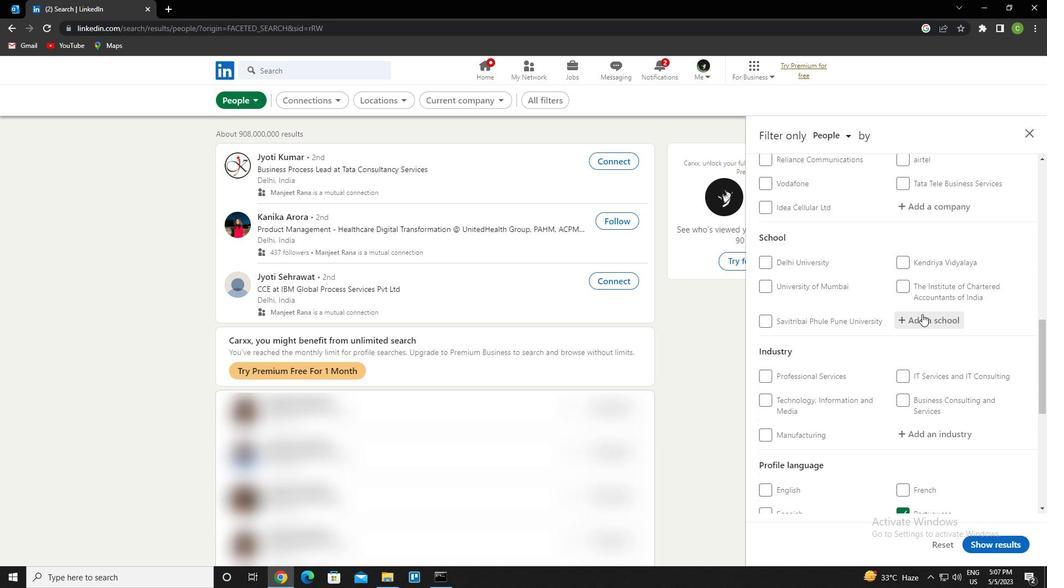 
Action: Mouse pressed left at (922, 315)
Screenshot: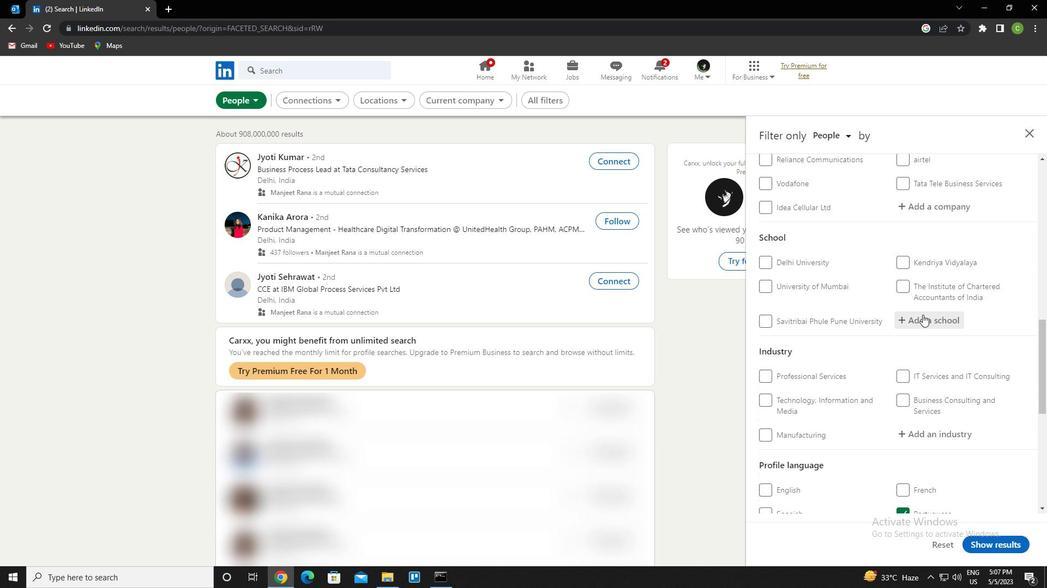 
Action: Key pressed <Key.caps_lock>k<Key.caps_lock>uruks<Key.down><Key.down><Key.enter>
Screenshot: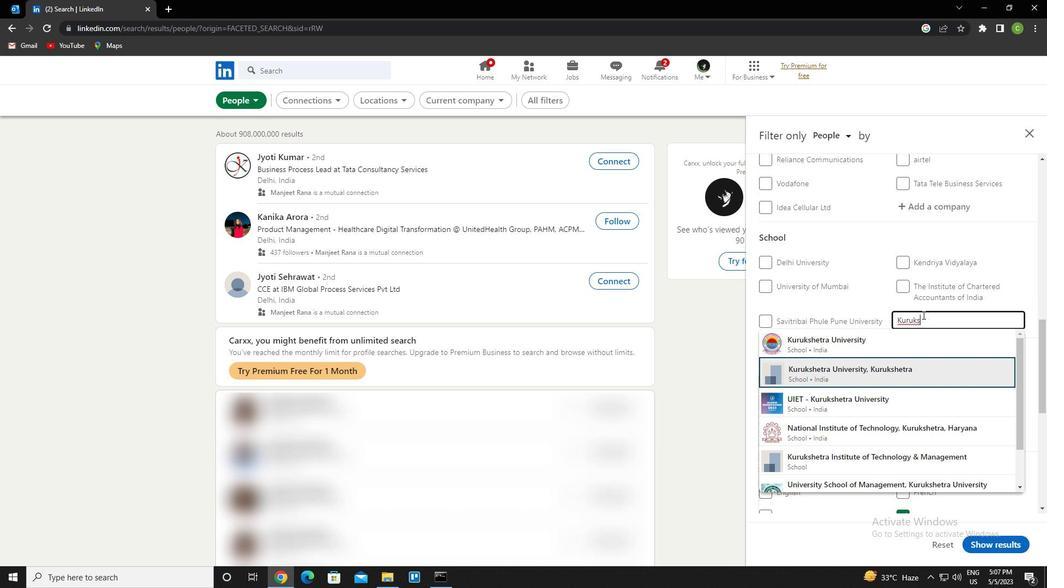 
Action: Mouse scrolled (922, 314) with delta (0, 0)
Screenshot: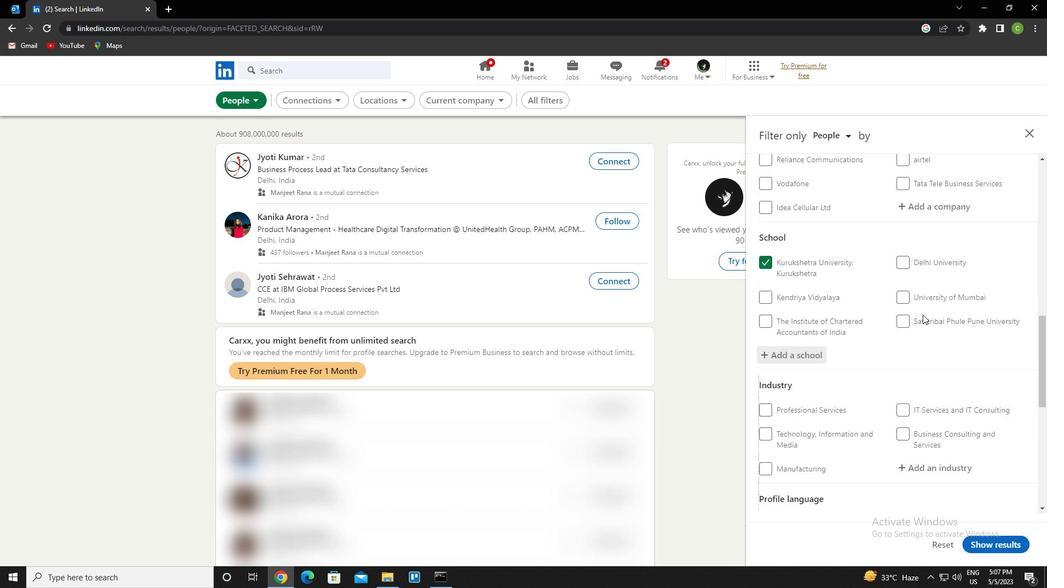 
Action: Mouse scrolled (922, 314) with delta (0, 0)
Screenshot: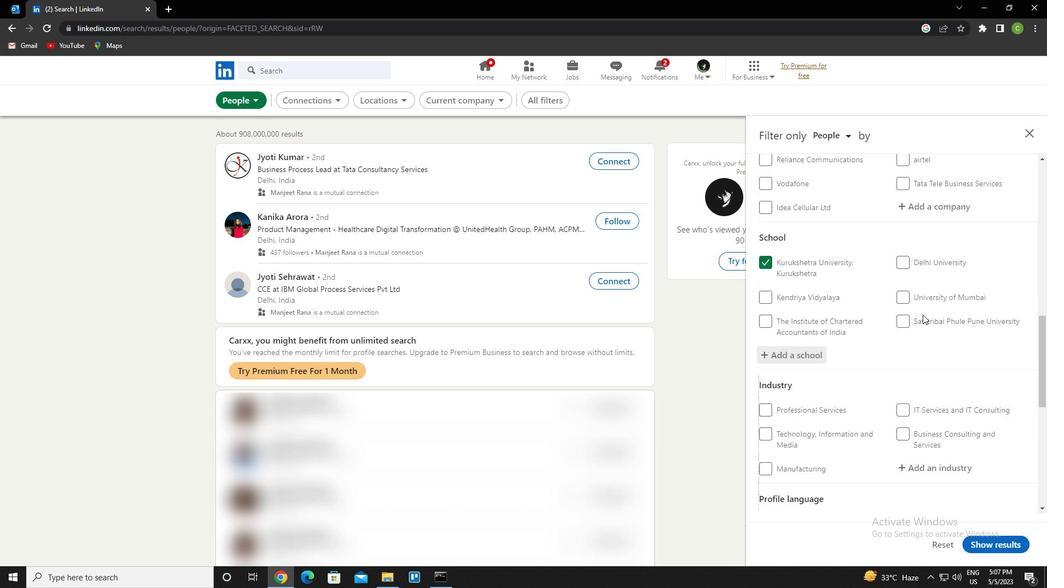 
Action: Mouse scrolled (922, 314) with delta (0, 0)
Screenshot: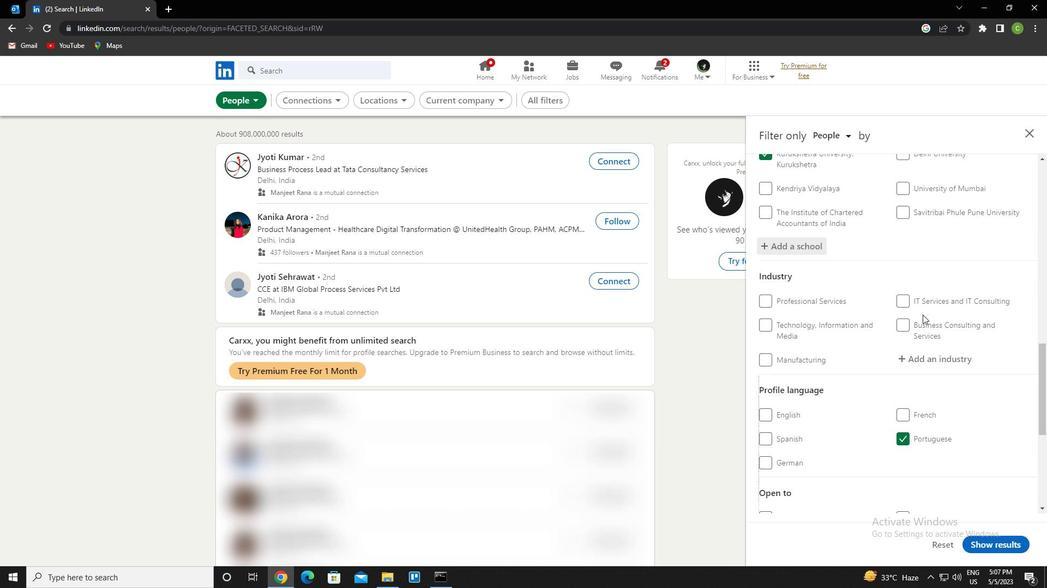 
Action: Mouse scrolled (922, 314) with delta (0, 0)
Screenshot: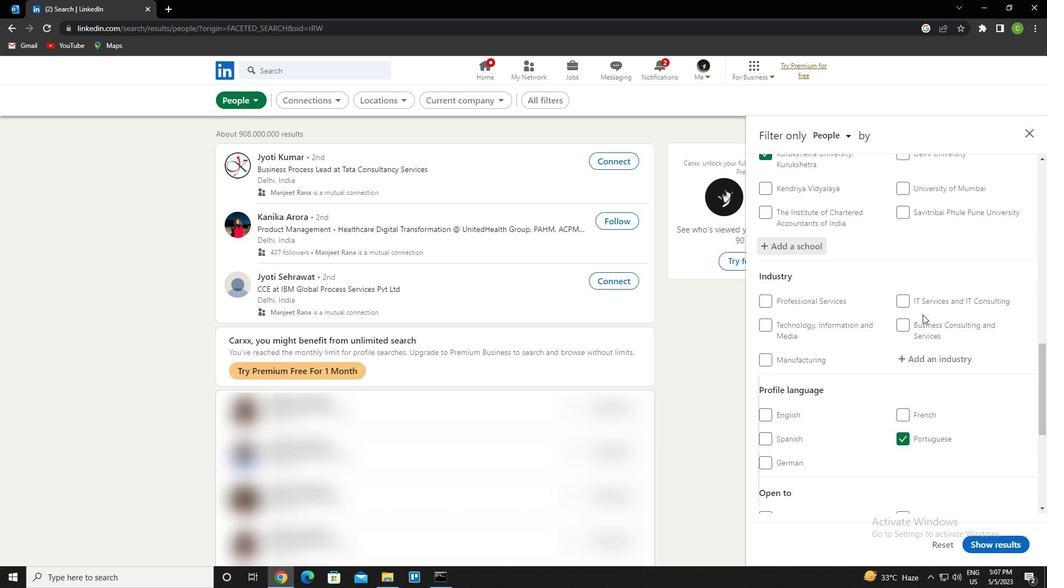 
Action: Mouse scrolled (922, 314) with delta (0, 0)
Screenshot: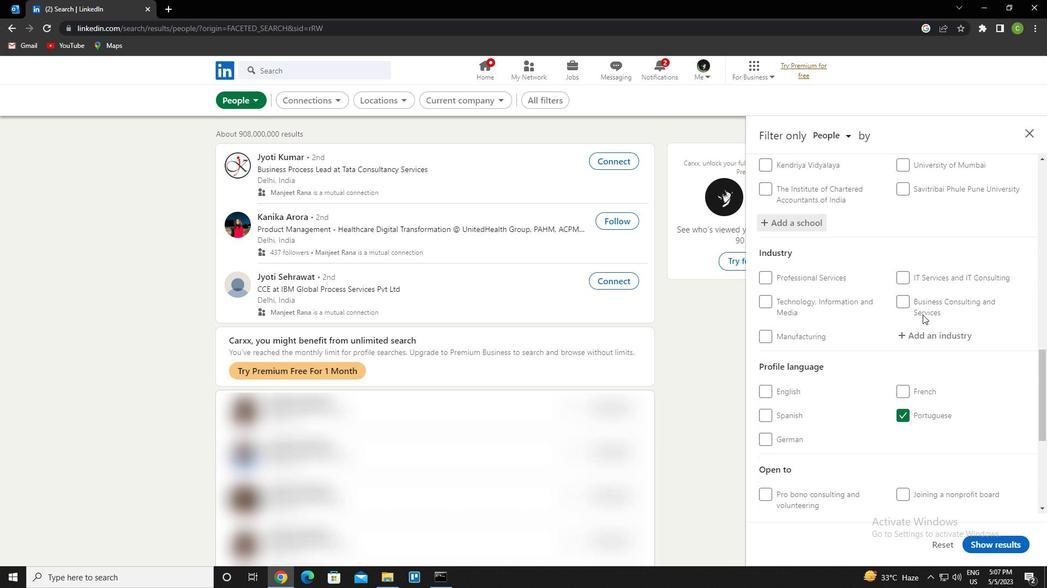 
Action: Mouse scrolled (922, 314) with delta (0, 0)
Screenshot: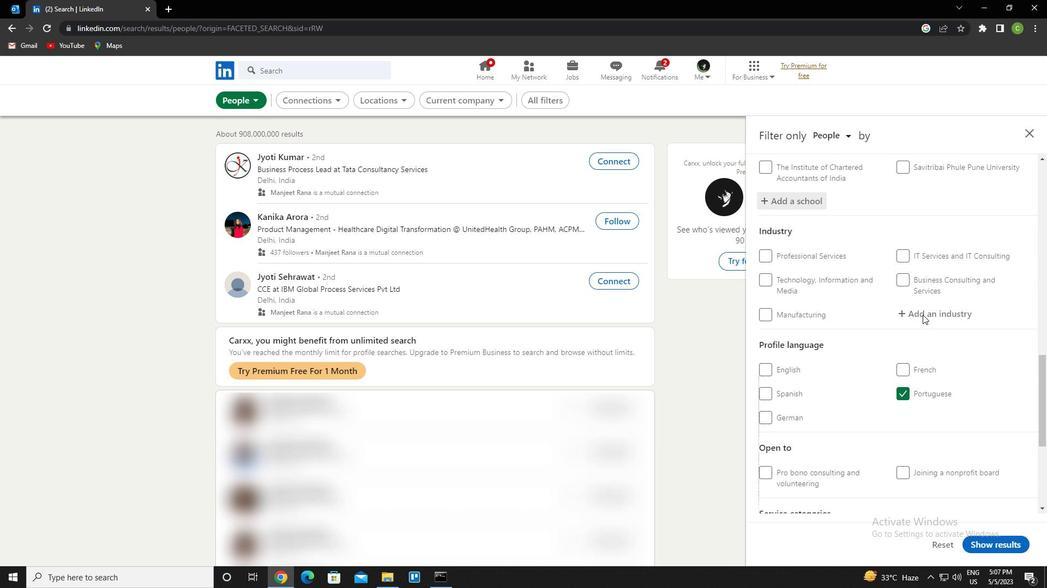 
Action: Mouse scrolled (922, 314) with delta (0, 0)
Screenshot: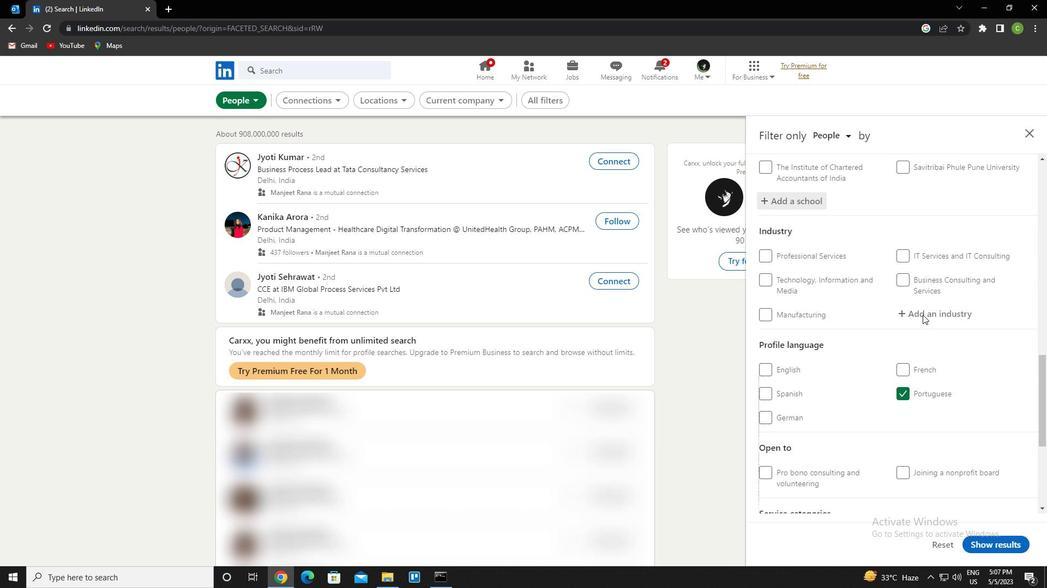
Action: Mouse moved to (928, 360)
Screenshot: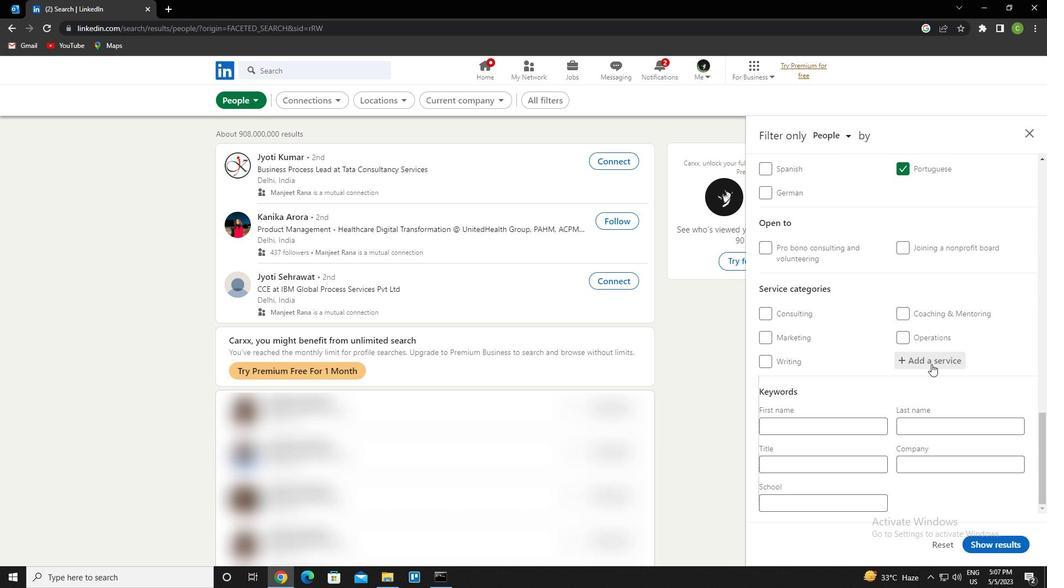 
Action: Mouse scrolled (928, 360) with delta (0, 0)
Screenshot: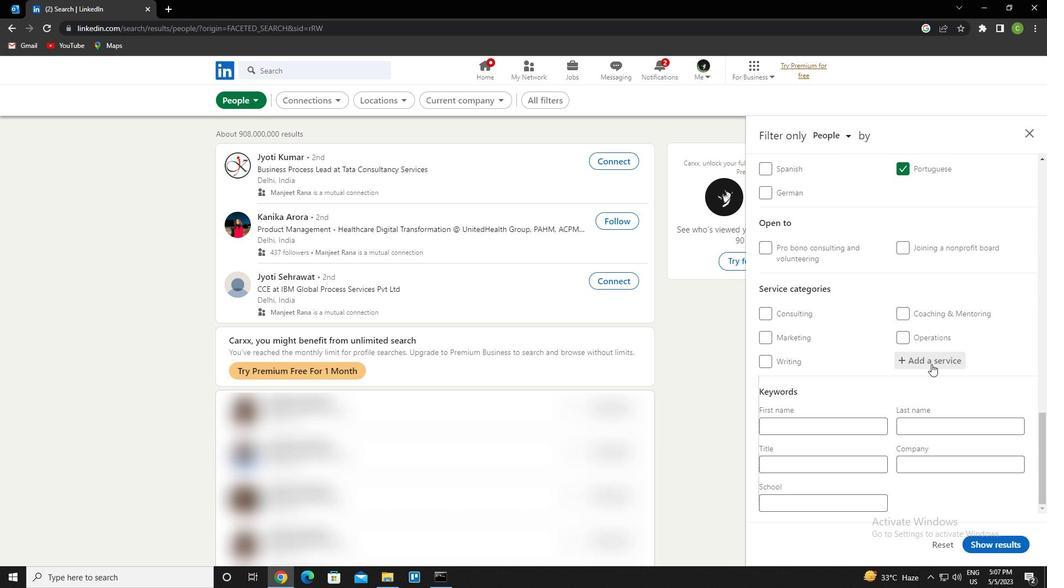 
Action: Mouse scrolled (928, 360) with delta (0, 0)
Screenshot: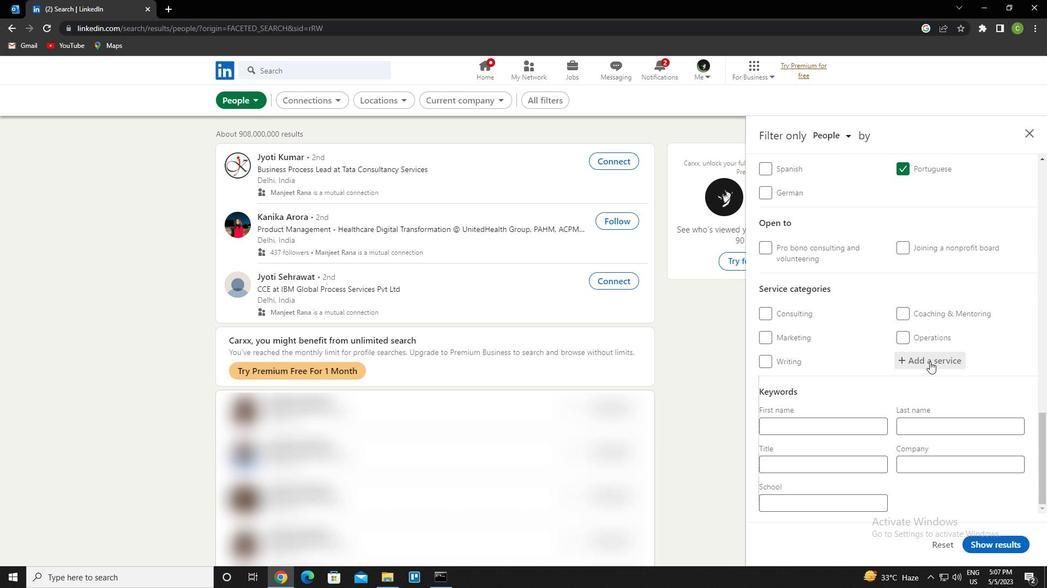 
Action: Mouse scrolled (928, 360) with delta (0, 0)
Screenshot: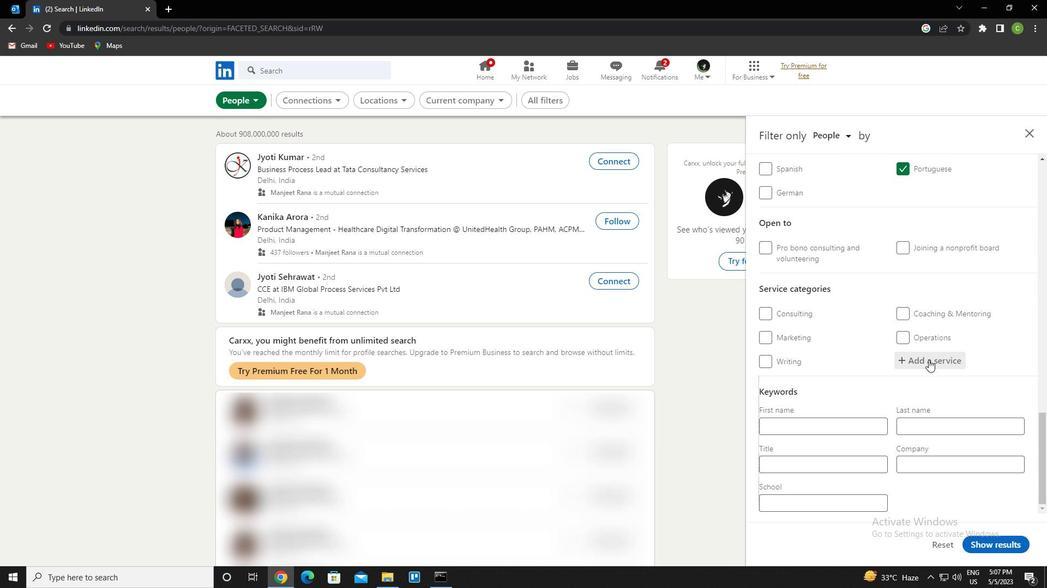
Action: Mouse moved to (936, 253)
Screenshot: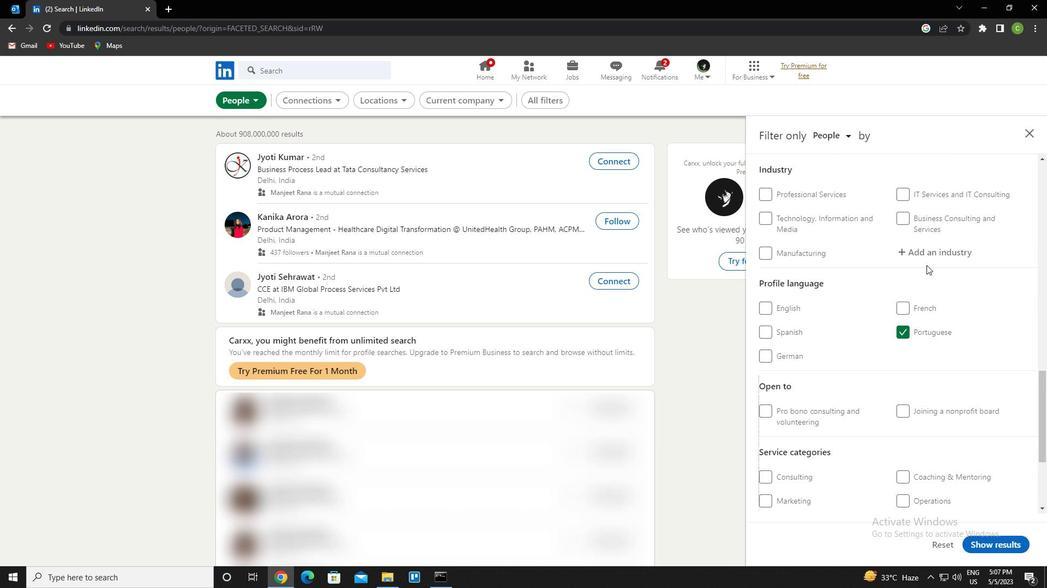 
Action: Mouse pressed left at (936, 253)
Screenshot: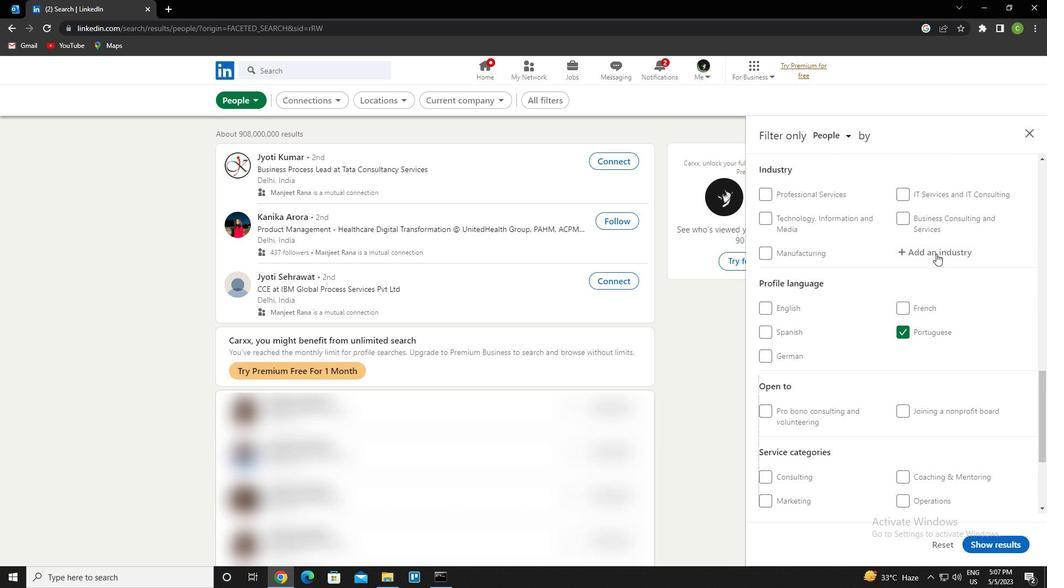 
Action: Key pressed <Key.caps_lock>c<Key.caps_lock>hemical<Key.space>raw<Key.space>material<Key.down><Key.enter>
Screenshot: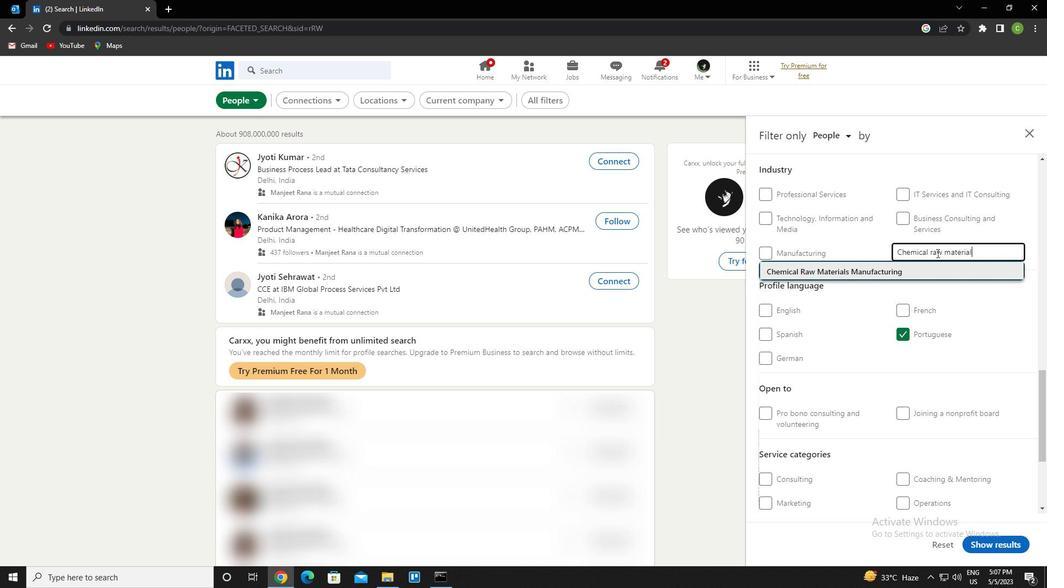 
Action: Mouse scrolled (936, 253) with delta (0, 0)
Screenshot: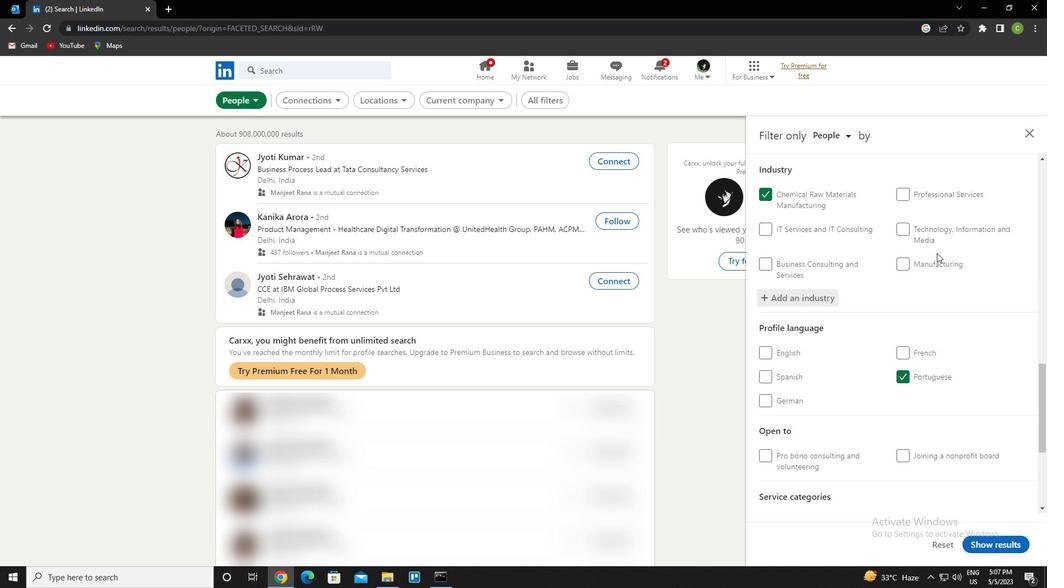 
Action: Mouse scrolled (936, 253) with delta (0, 0)
Screenshot: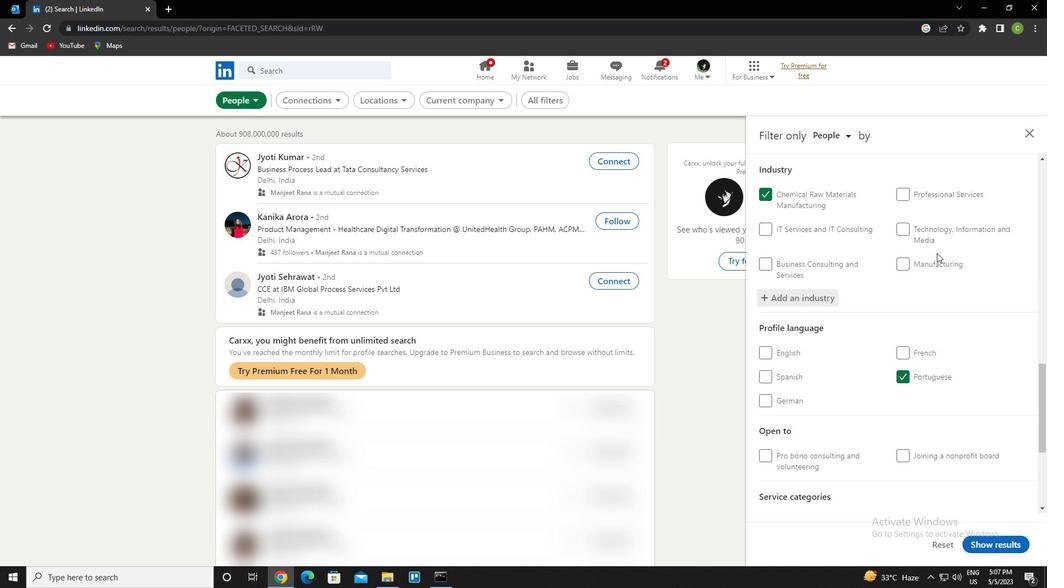 
Action: Mouse scrolled (936, 253) with delta (0, 0)
Screenshot: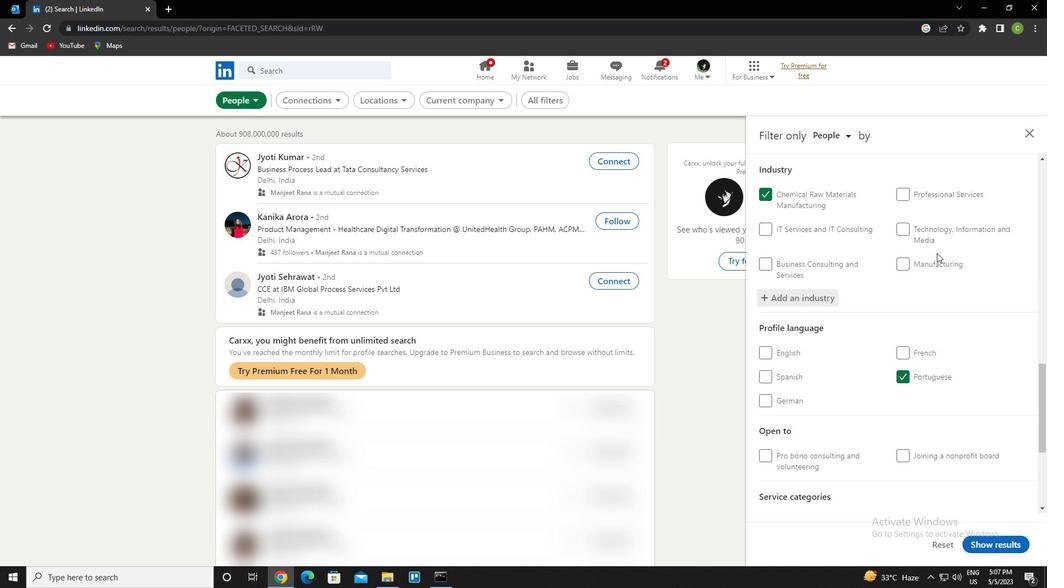 
Action: Mouse scrolled (936, 253) with delta (0, 0)
Screenshot: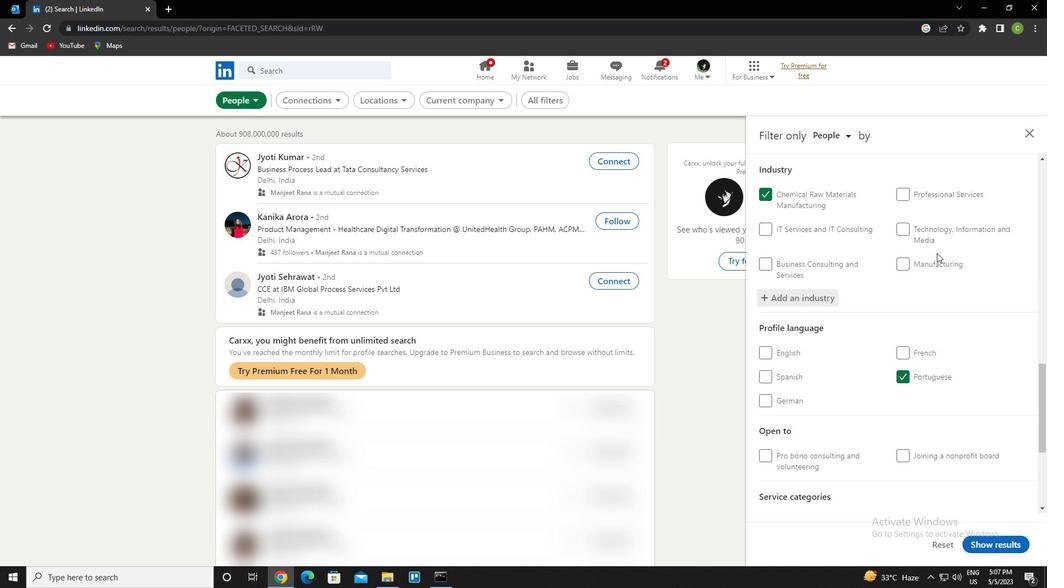 
Action: Mouse scrolled (936, 253) with delta (0, 0)
Screenshot: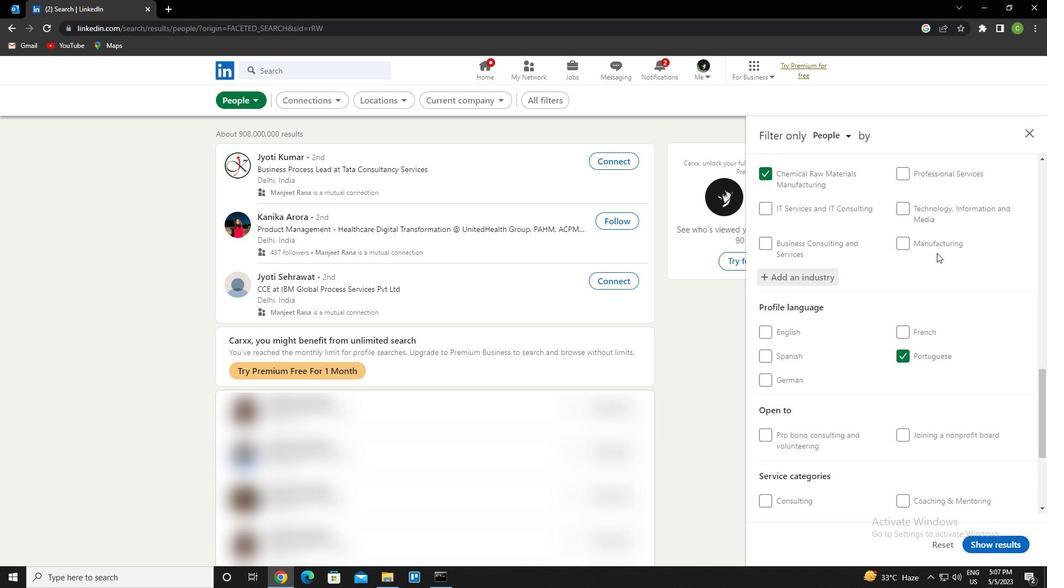 
Action: Mouse scrolled (936, 253) with delta (0, 0)
Screenshot: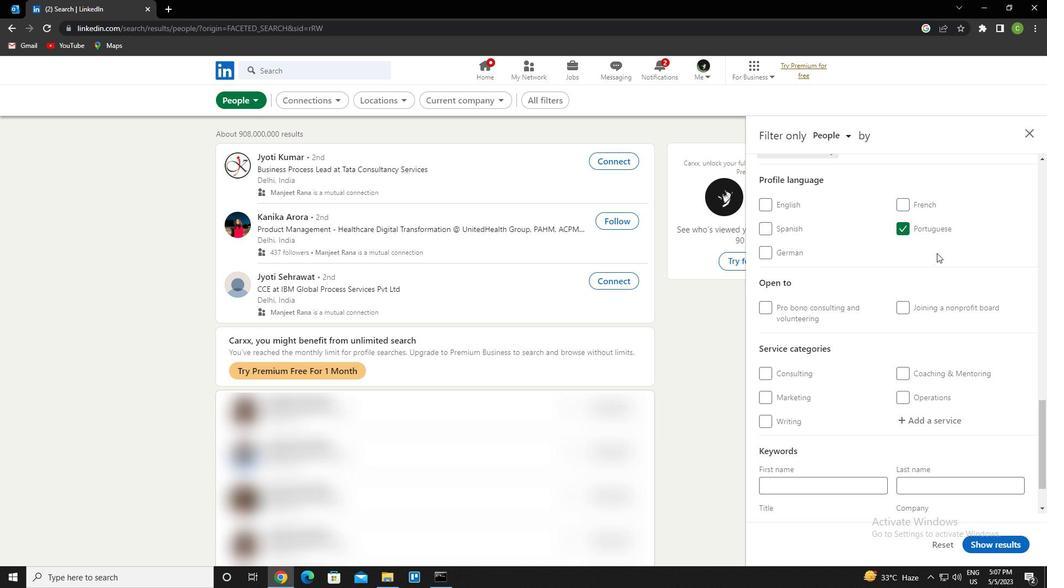 
Action: Mouse moved to (933, 354)
Screenshot: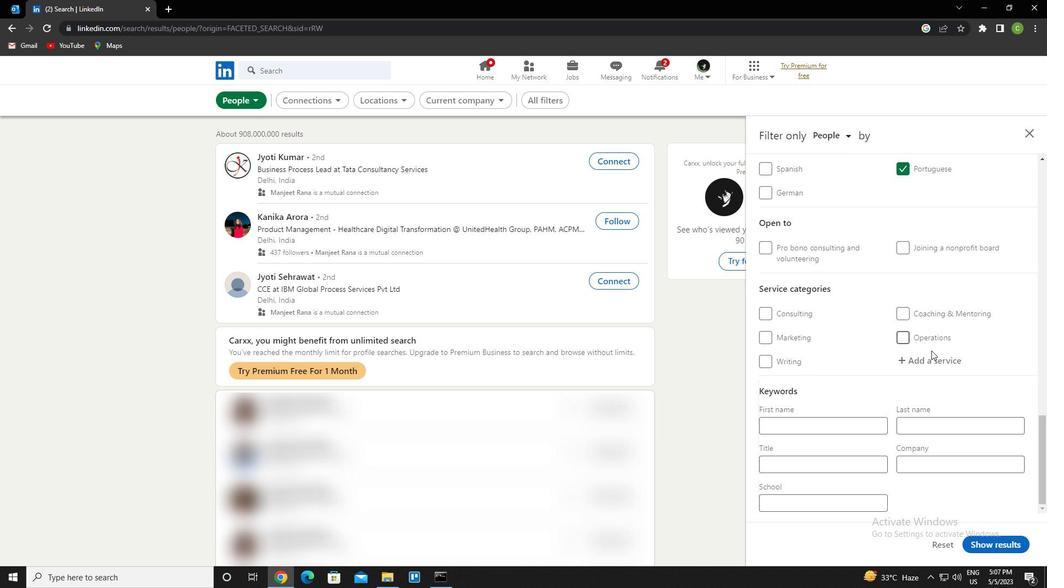 
Action: Mouse pressed left at (933, 354)
Screenshot: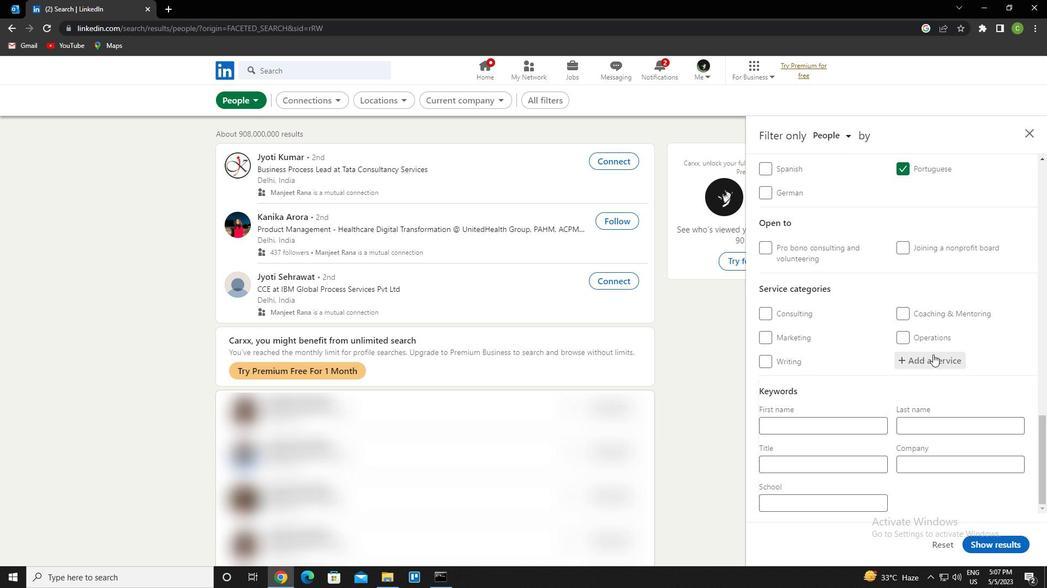 
Action: Key pressed <Key.caps_lock>g<Key.caps_lock>raphic<Key.space>design<Key.down><Key.enter>
Screenshot: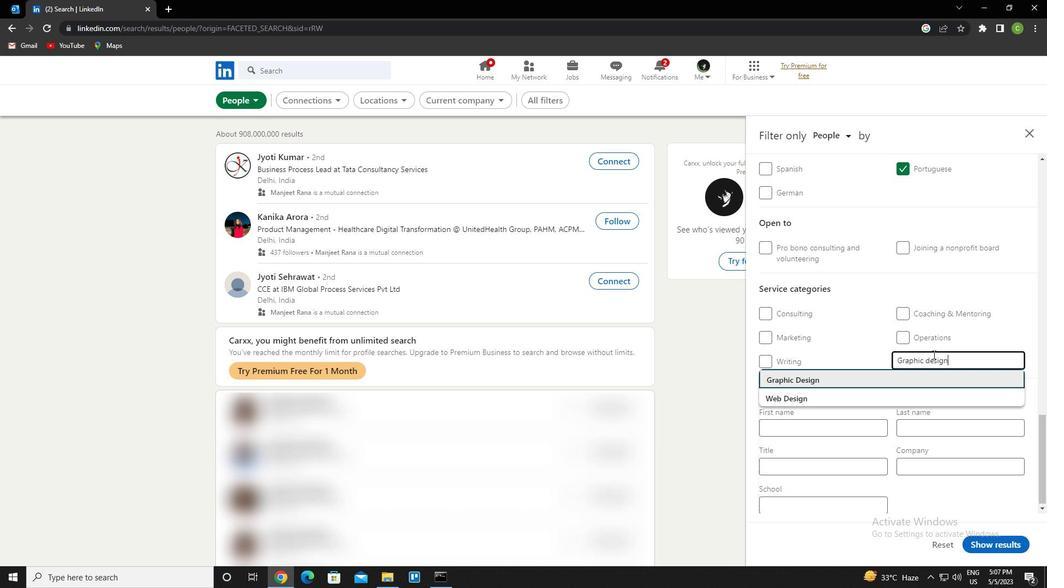 
Action: Mouse scrolled (933, 354) with delta (0, 0)
Screenshot: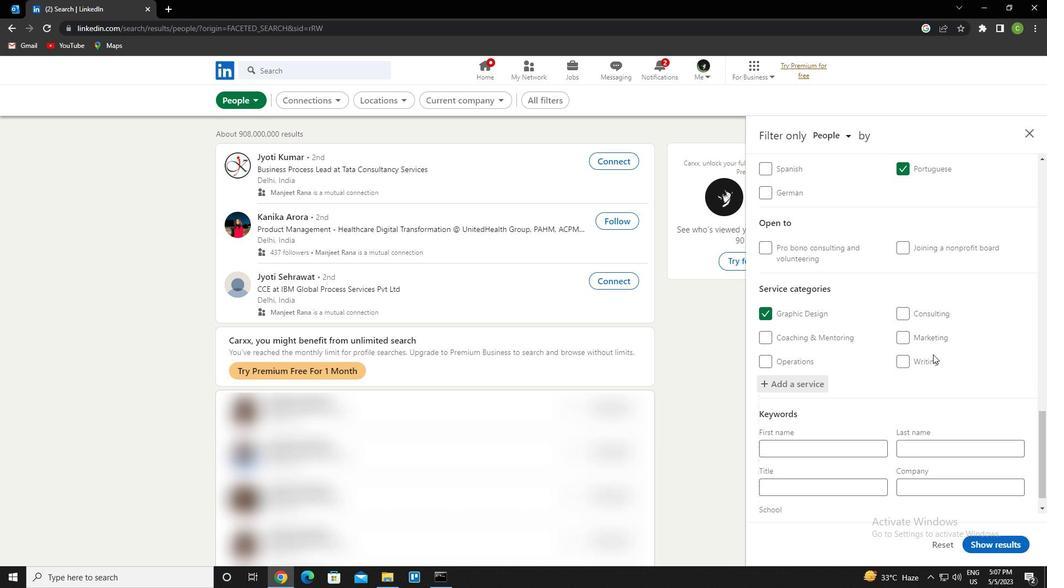 
Action: Mouse scrolled (933, 354) with delta (0, 0)
Screenshot: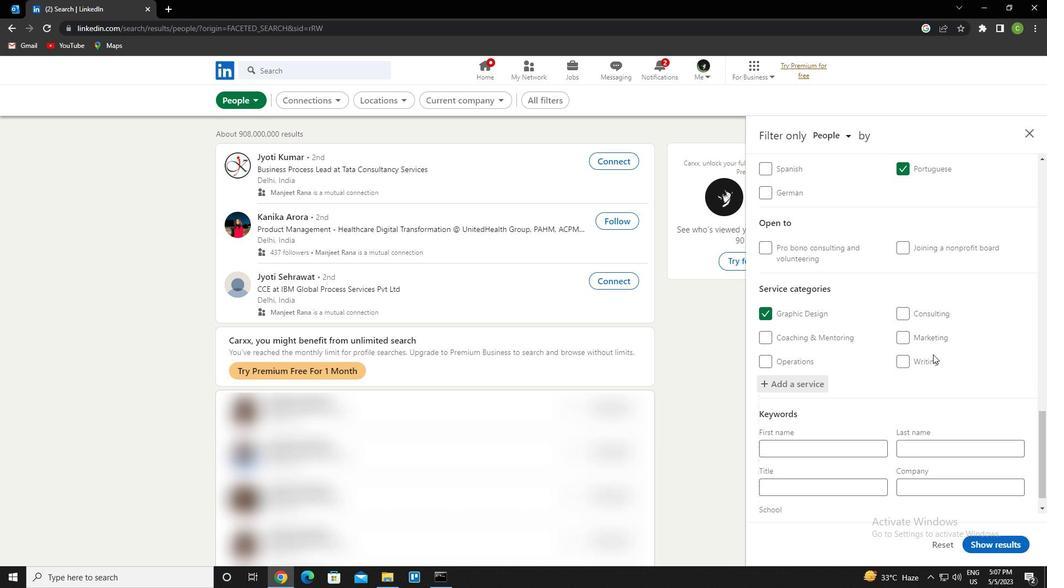
Action: Mouse scrolled (933, 354) with delta (0, 0)
Screenshot: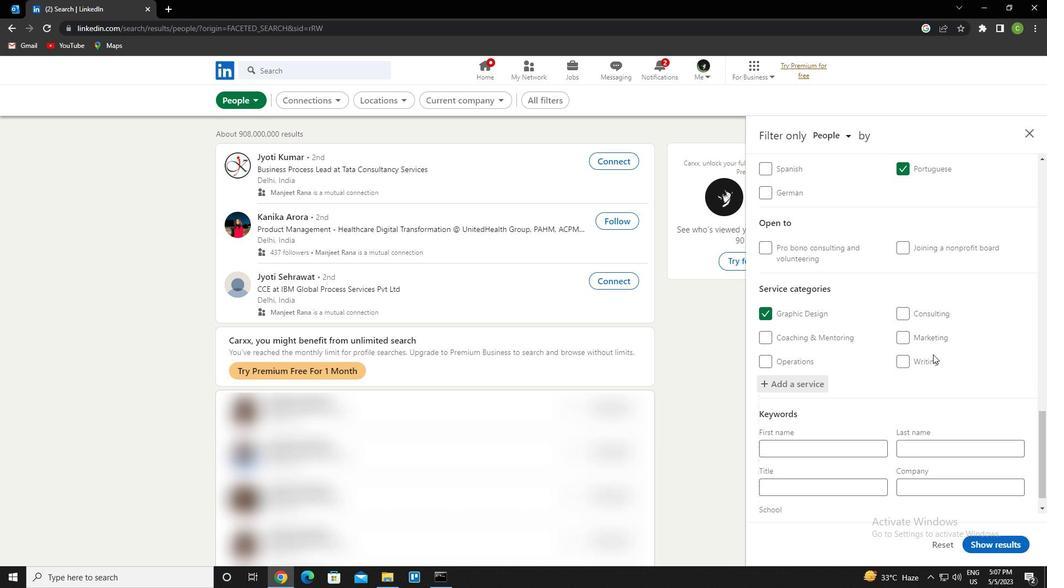 
Action: Mouse scrolled (933, 354) with delta (0, 0)
Screenshot: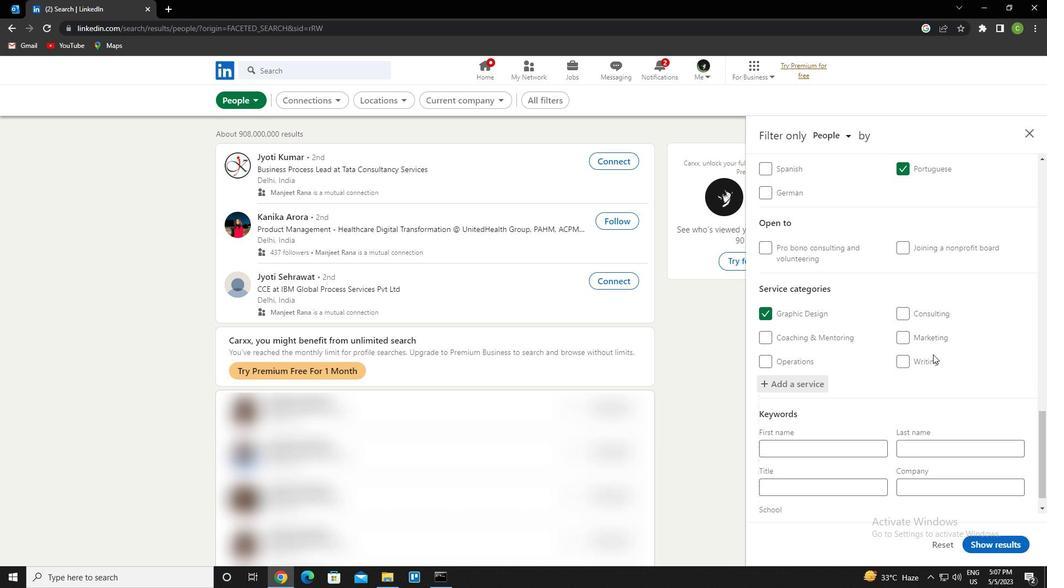 
Action: Mouse scrolled (933, 354) with delta (0, 0)
Screenshot: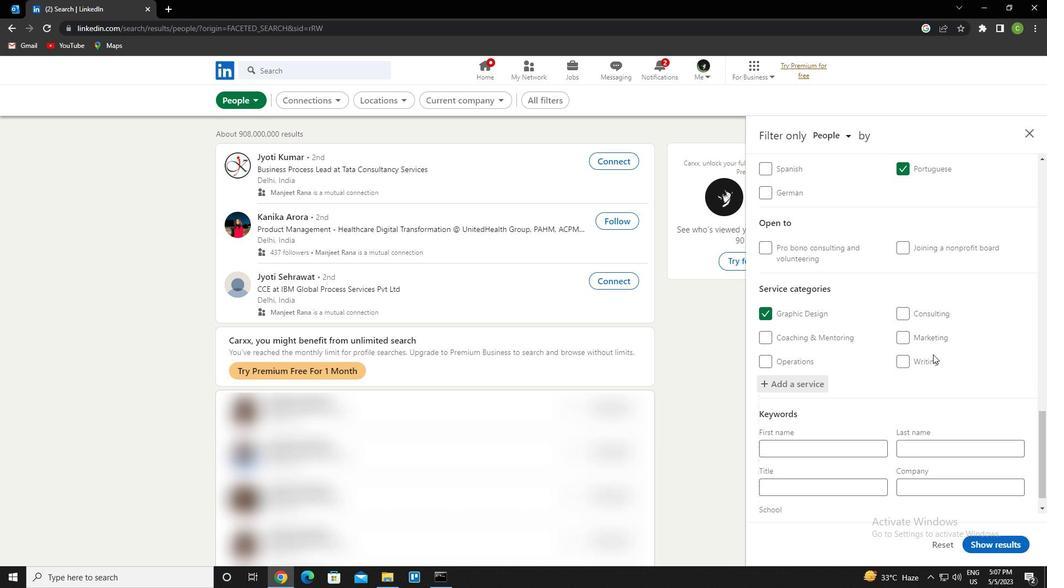 
Action: Mouse scrolled (933, 354) with delta (0, 0)
Screenshot: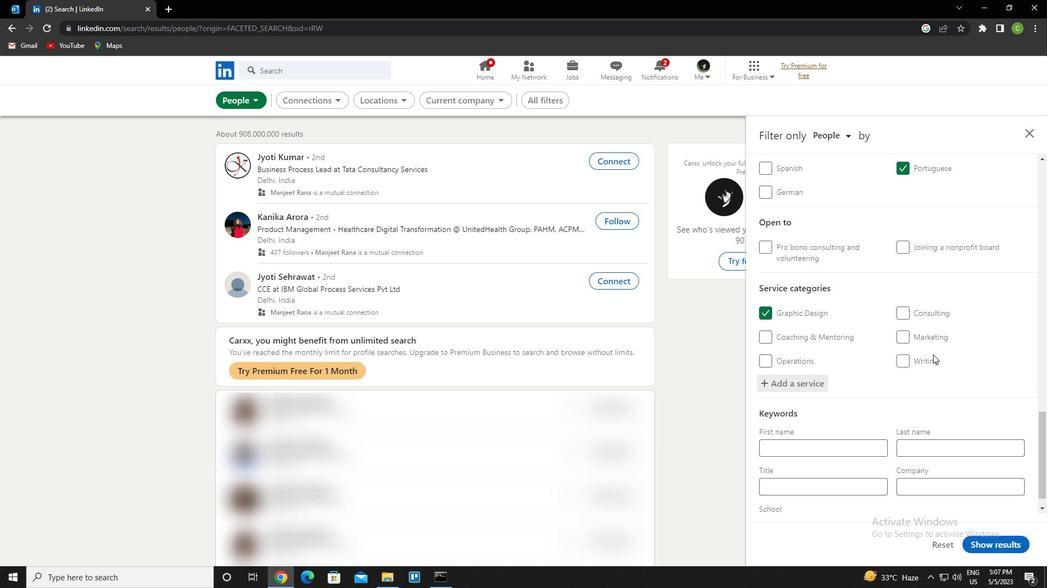 
Action: Mouse moved to (834, 466)
Screenshot: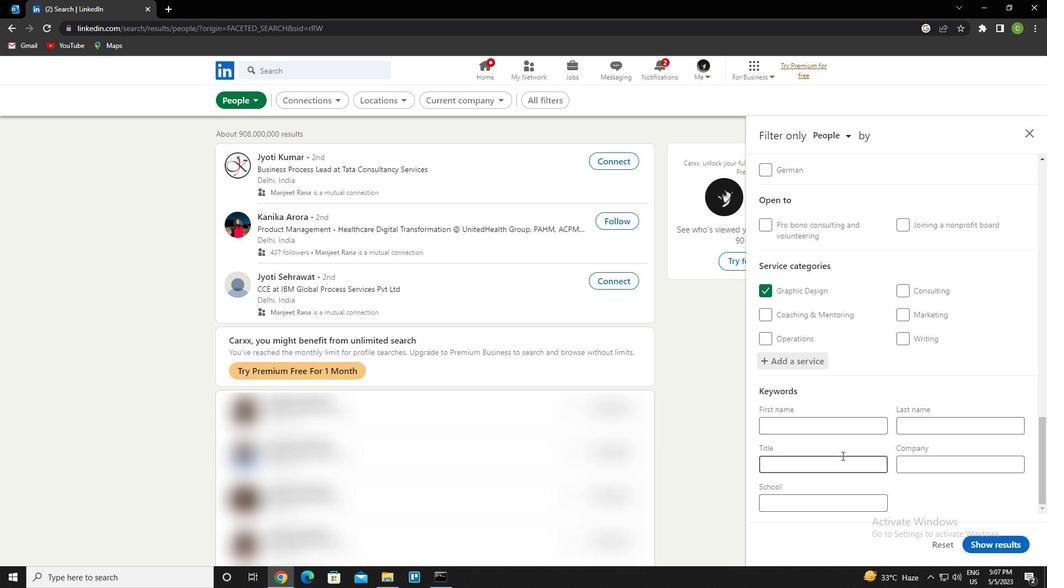 
Action: Mouse pressed left at (834, 466)
Screenshot: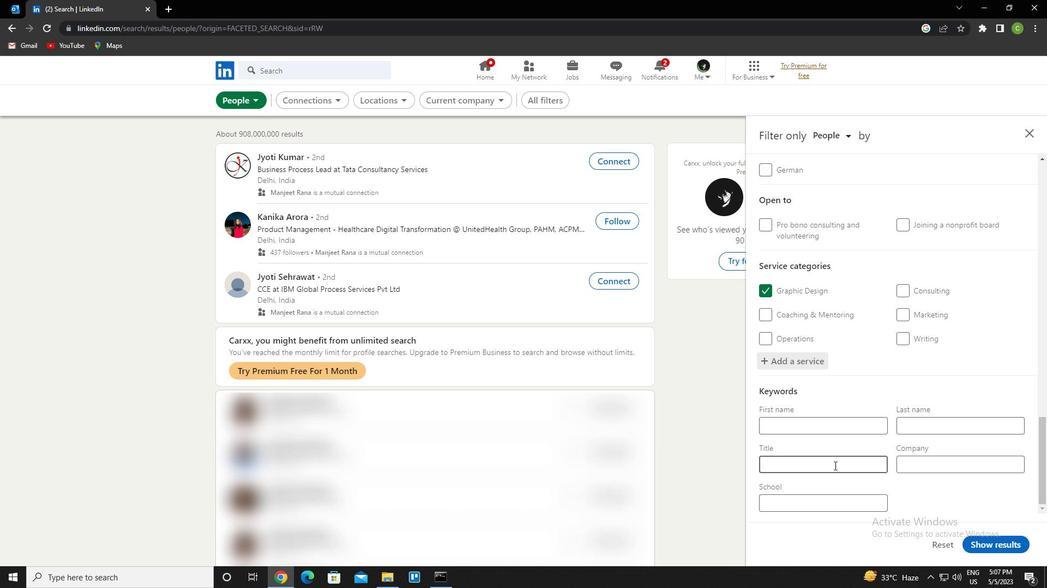 
Action: Key pressed <Key.caps_lock>c<Key.caps_lock>opy<Key.space><Key.caps_lock>e<Key.caps_lock>ditor
Screenshot: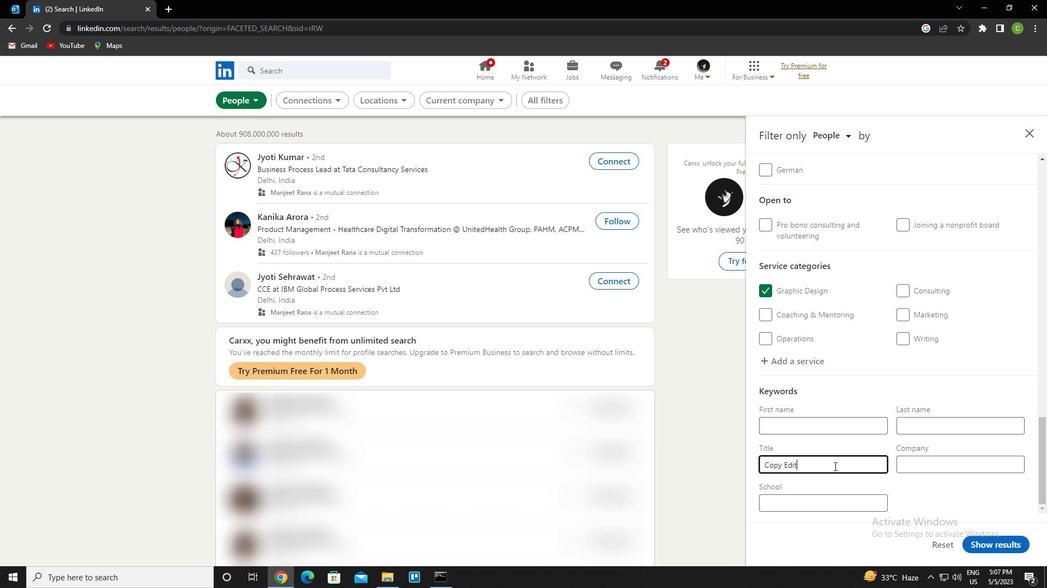 
Action: Mouse moved to (989, 542)
Screenshot: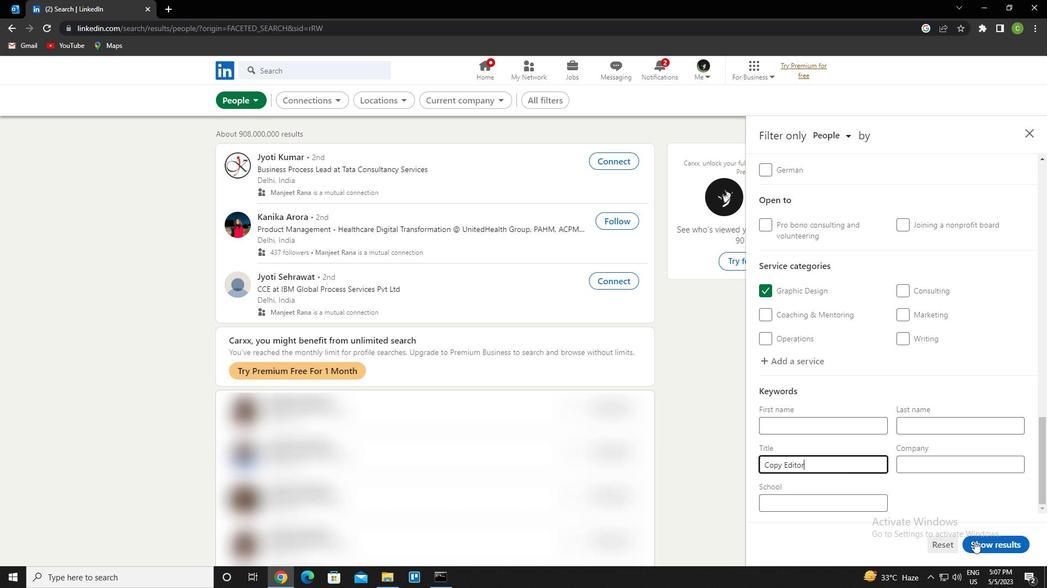 
Action: Mouse pressed left at (989, 542)
Screenshot: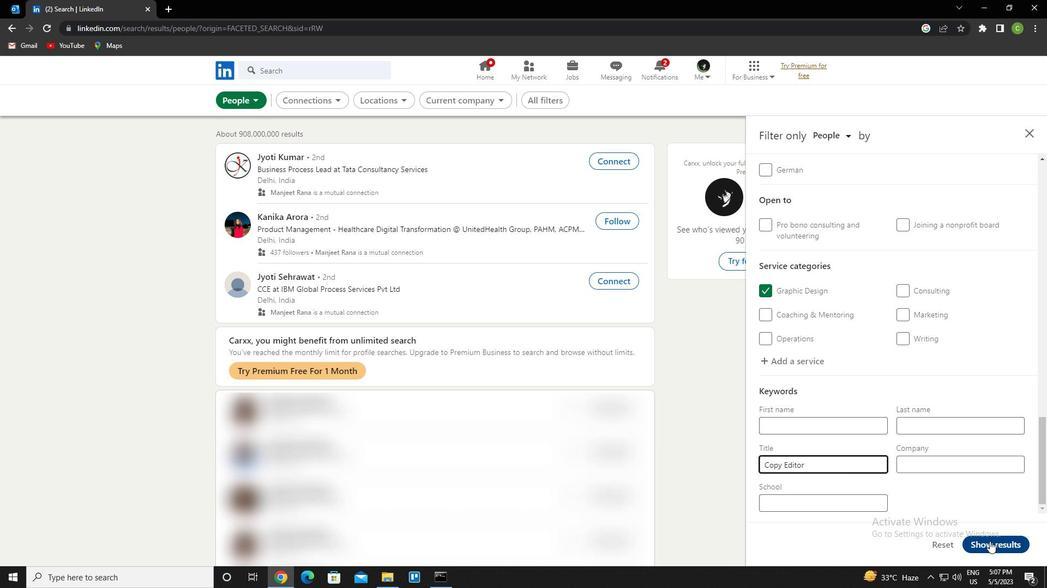 
Action: Mouse moved to (441, 534)
Screenshot: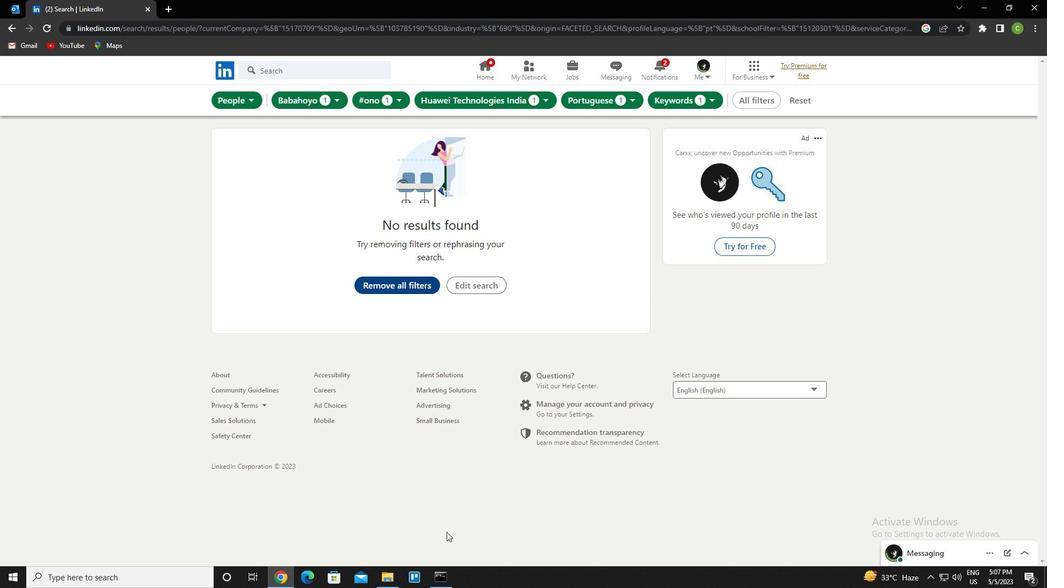
